 Task: Create new invoice with Date Opened :30-Apr-23, Select Customer: Einstein Bros Bagels, Terms: Payment Term 2. Make invoice entry for item-1 with Date: 30-Apr-23, Description: Watering Set 3-Piece Black & Blue_x000D_
, Action: Material, Income Account: Income:Sales, Quantity: 1, Unit Price: 10, Discount $: 0.55. Make entry for item-2 with Date: 30-Apr-23, Description: Haribo Watermelon_x000D_
, Action: Material, Income Account: Income:Sales, Quantity: 2, Unit Price: 14.5, Discount $: 1.55. Make entry for item-3 with Date: 30-Apr-23, Description: Sharpie Fine Tip Marker Assorted (1 ct)_x000D_
, Action: Material, Income Account: Income:Sales, Quantity: 1, Unit Price: 15.5, Discount $: 2.05. Write Notes: 'Looking forward to serving you again.'. Post Invoice with Post Date: 30-Apr-23, Post to Accounts: Assets:Accounts Receivable. Pay / Process Payment with Transaction Date: 15-May-23, Amount: 50.35, Transfer Account: Checking Account. Print Invoice, display notes by going to Option, then go to Display Tab and check 'Invoice Notes'.
Action: Mouse moved to (153, 31)
Screenshot: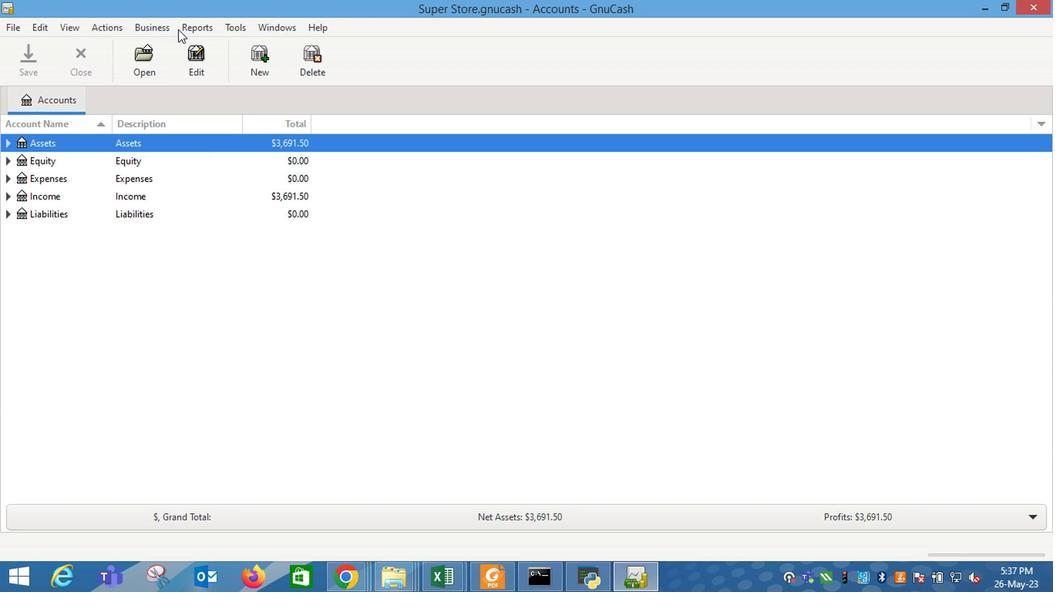 
Action: Mouse pressed left at (153, 31)
Screenshot: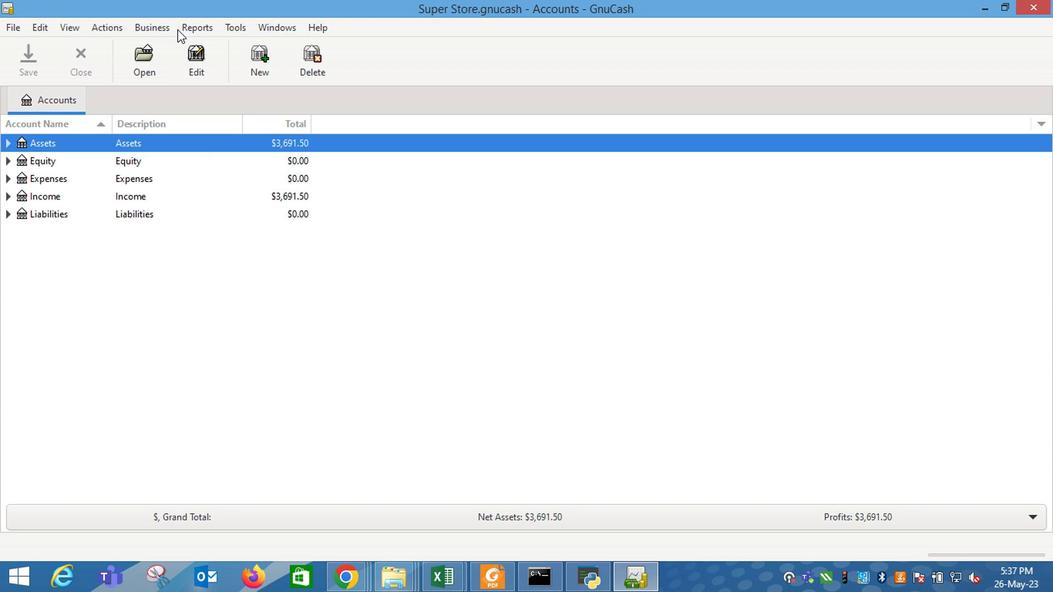 
Action: Mouse moved to (329, 109)
Screenshot: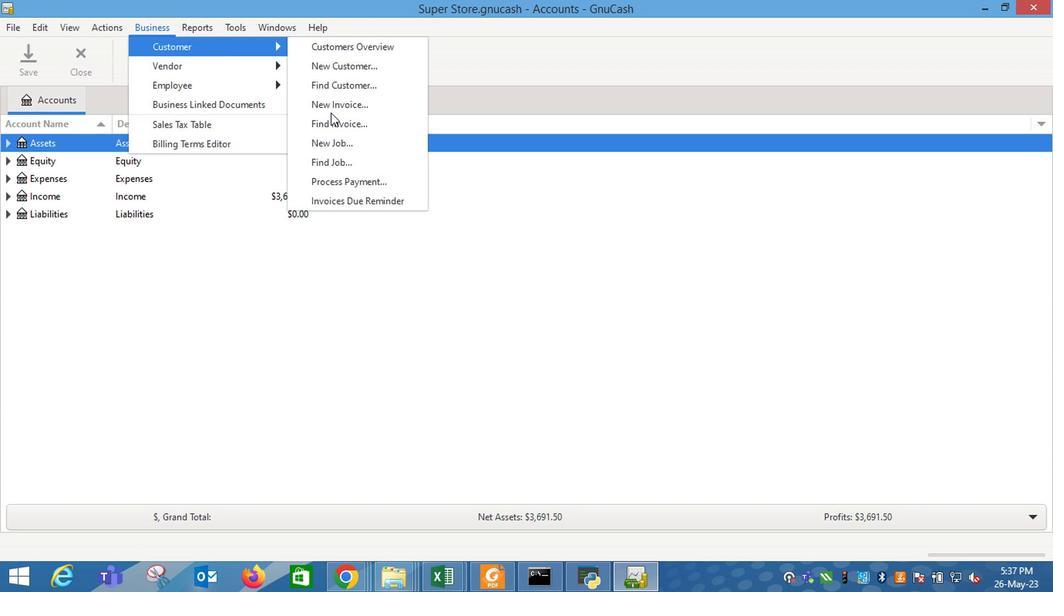 
Action: Mouse pressed left at (329, 109)
Screenshot: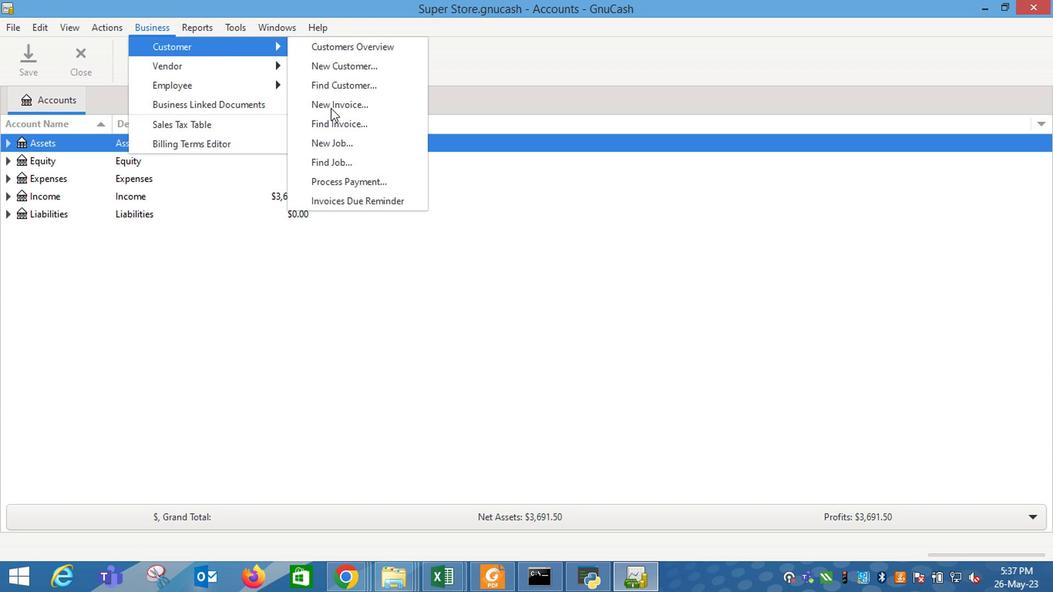 
Action: Mouse moved to (636, 240)
Screenshot: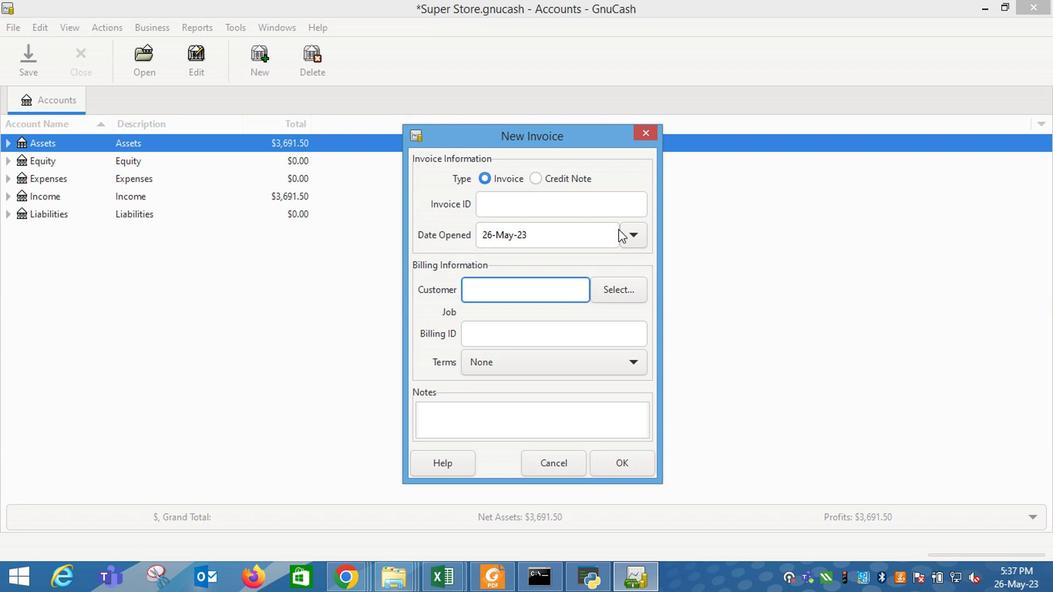 
Action: Mouse pressed left at (636, 240)
Screenshot: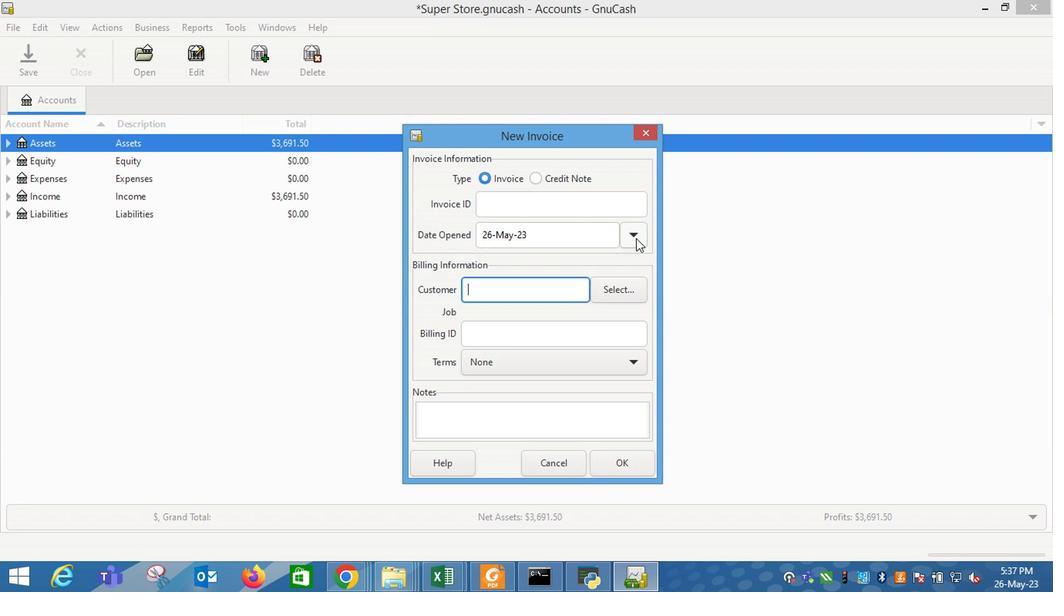 
Action: Mouse moved to (508, 257)
Screenshot: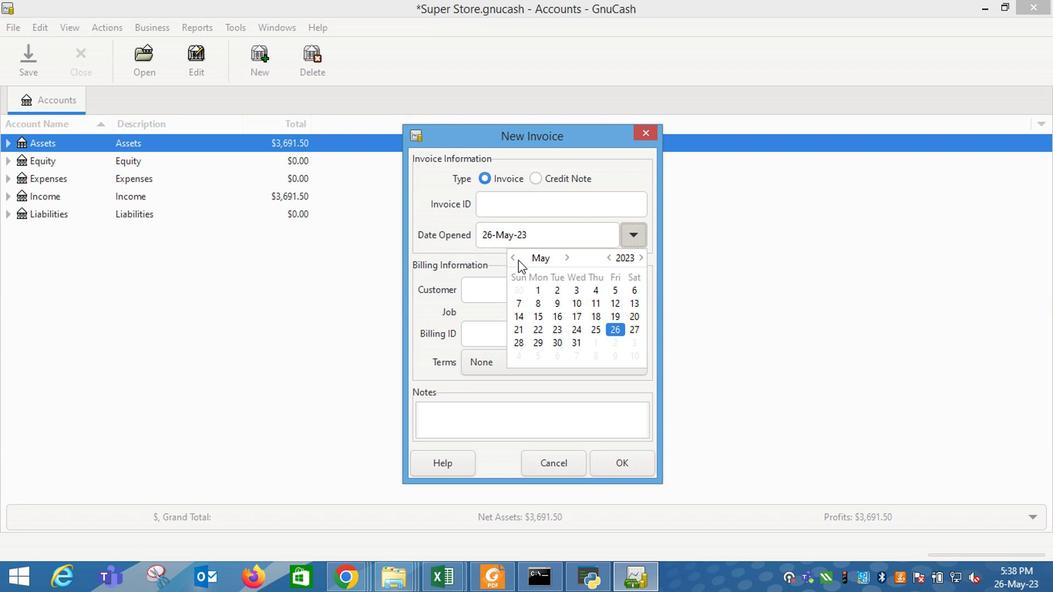 
Action: Mouse pressed left at (508, 257)
Screenshot: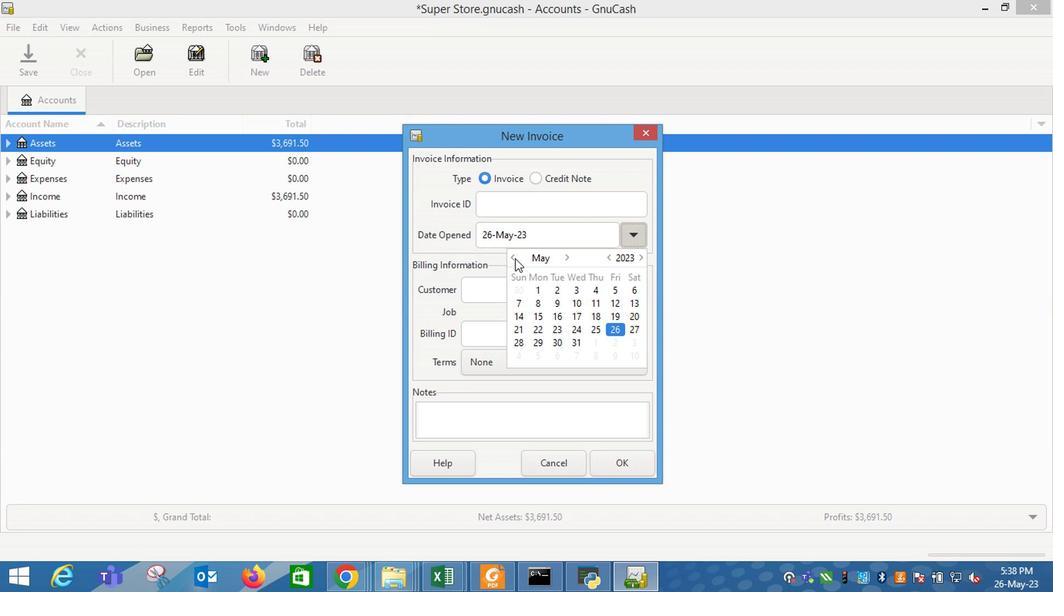 
Action: Mouse moved to (518, 361)
Screenshot: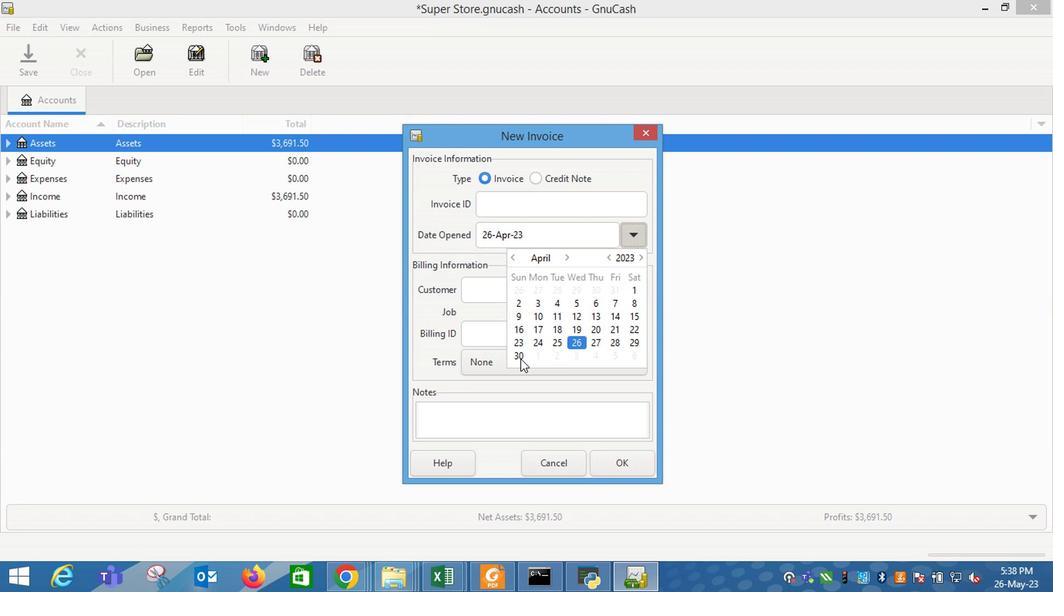 
Action: Mouse pressed left at (518, 361)
Screenshot: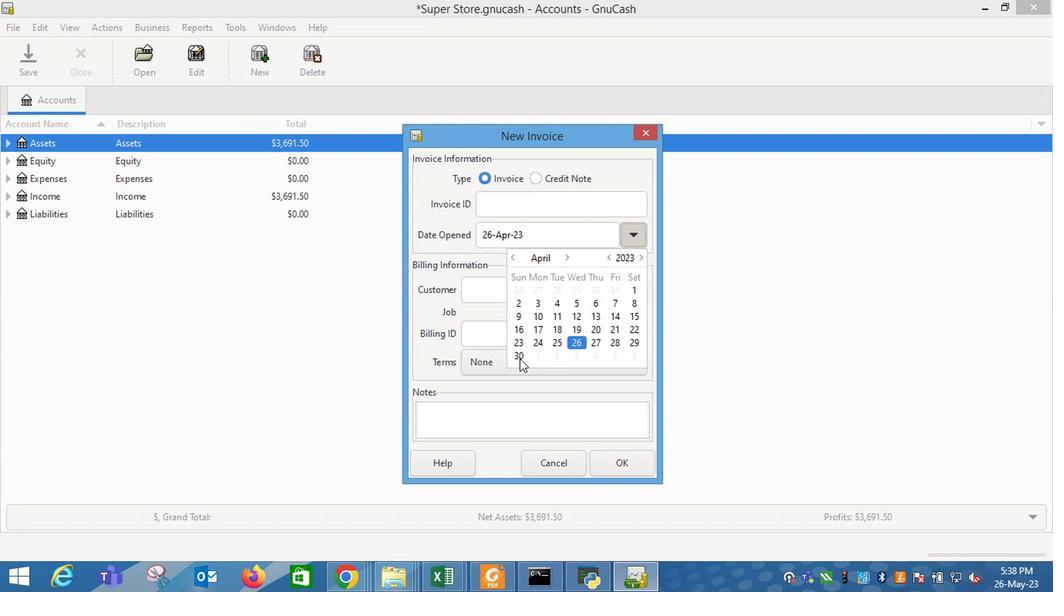 
Action: Mouse moved to (456, 283)
Screenshot: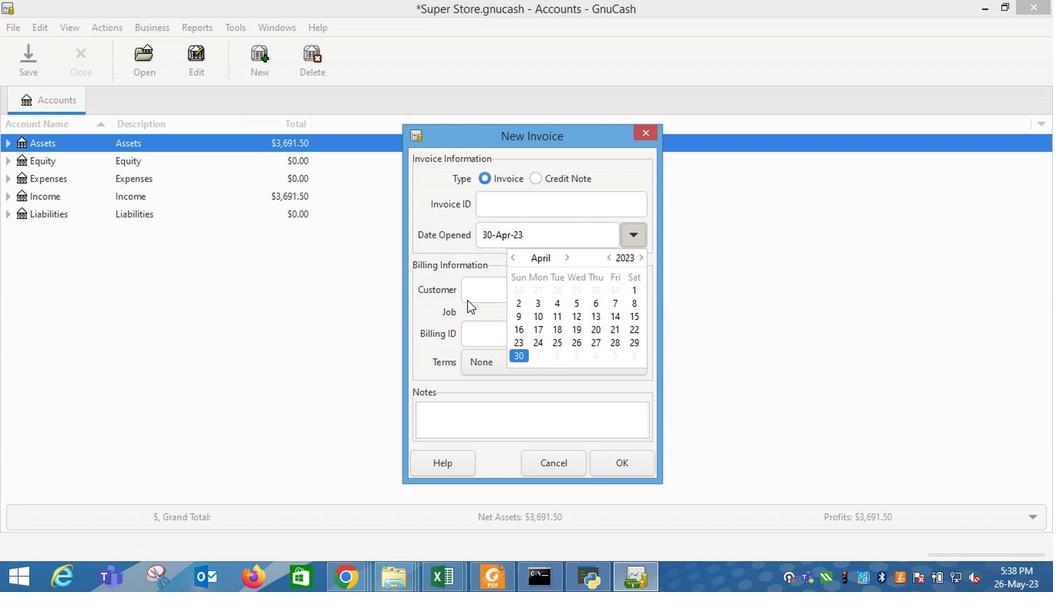
Action: Mouse pressed left at (456, 283)
Screenshot: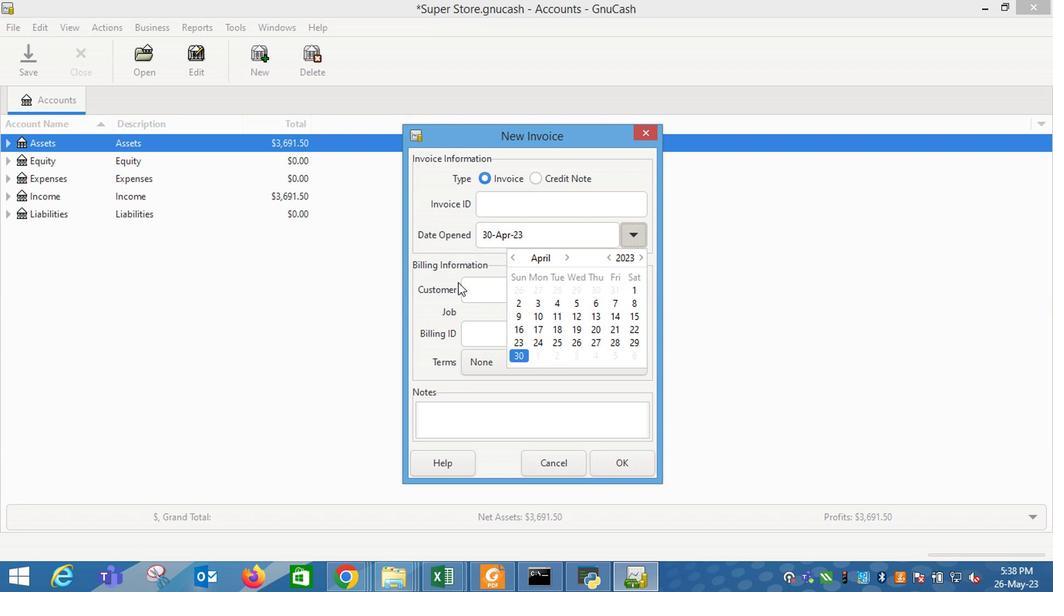 
Action: Mouse moved to (477, 289)
Screenshot: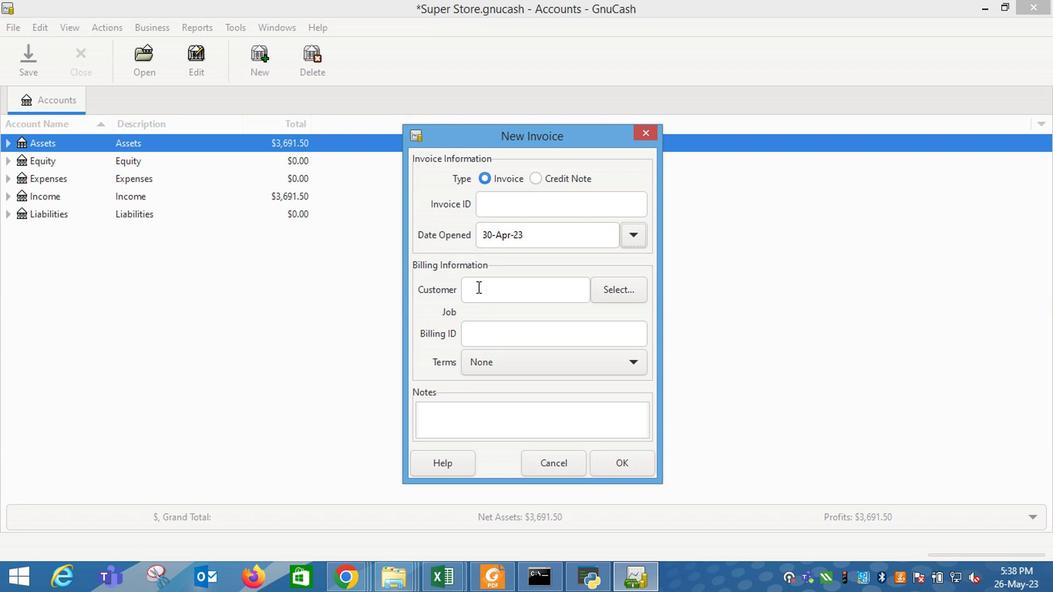 
Action: Mouse pressed left at (477, 289)
Screenshot: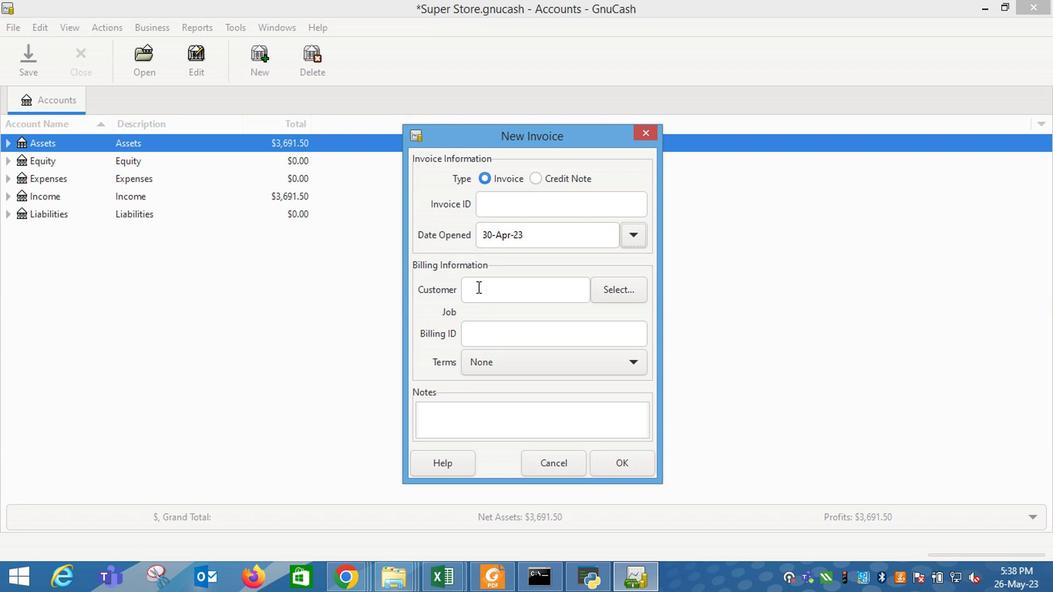 
Action: Mouse moved to (478, 289)
Screenshot: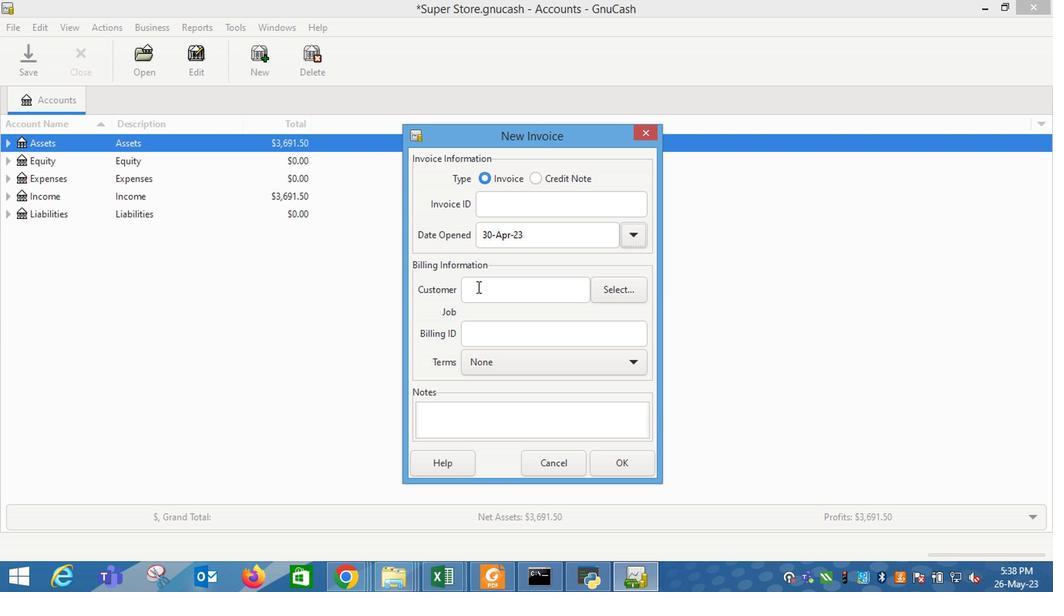 
Action: Key pressed <Key.shift_r>Eins
Screenshot: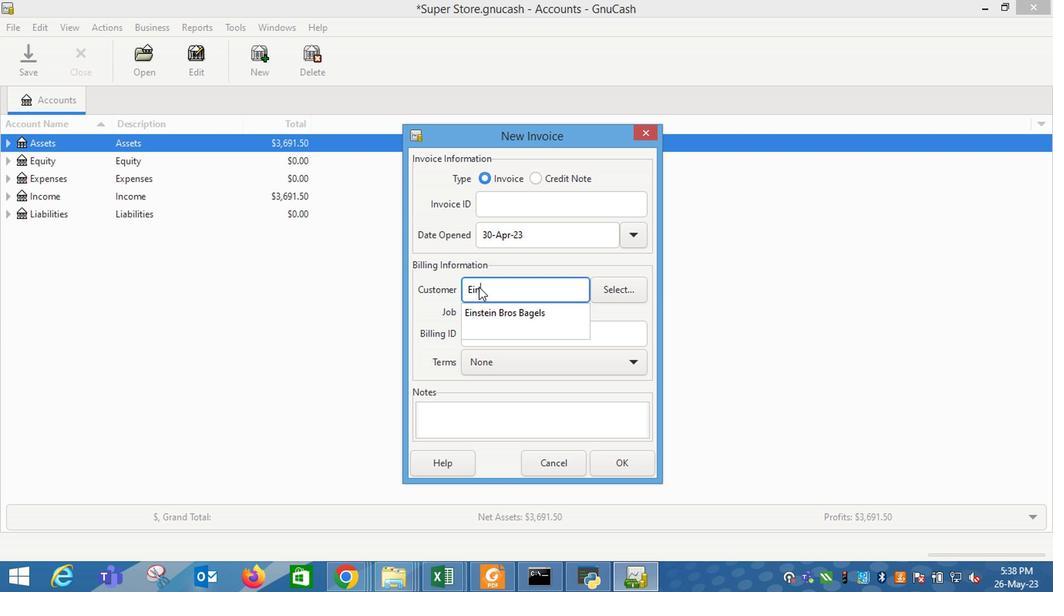 
Action: Mouse moved to (490, 308)
Screenshot: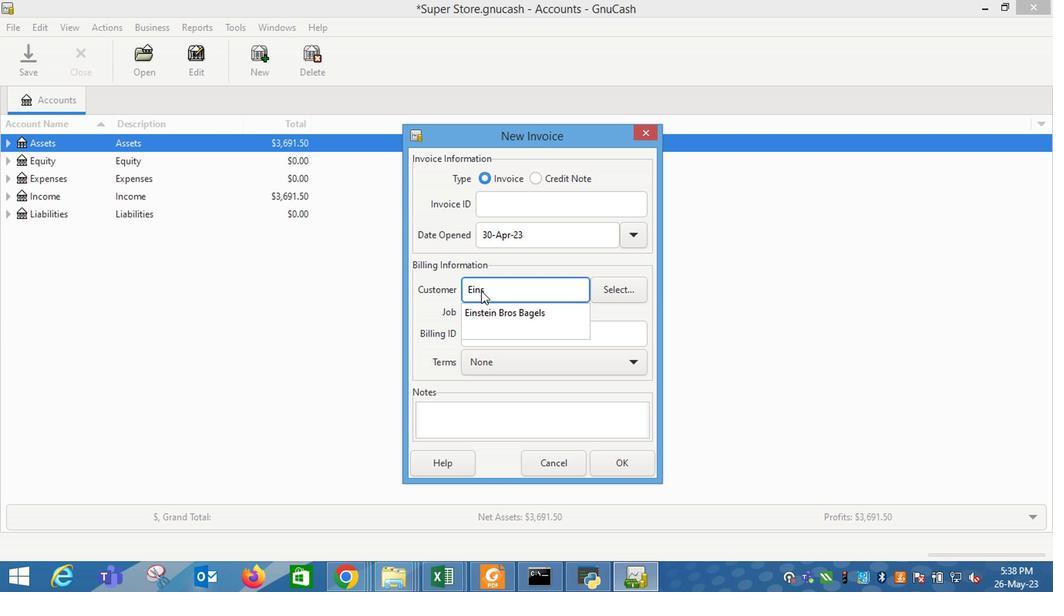 
Action: Mouse pressed left at (490, 308)
Screenshot: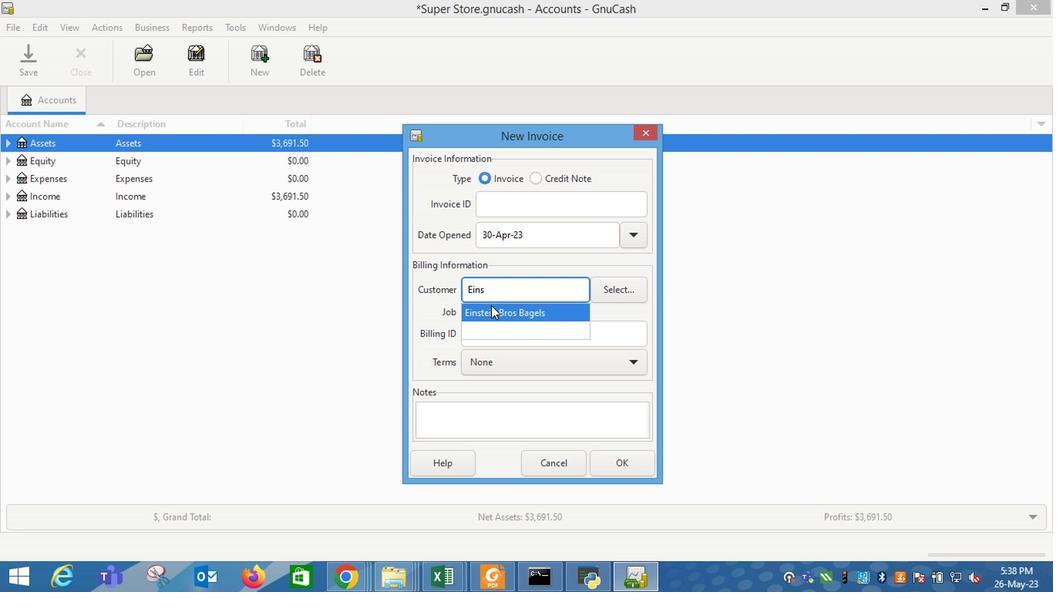 
Action: Mouse moved to (500, 374)
Screenshot: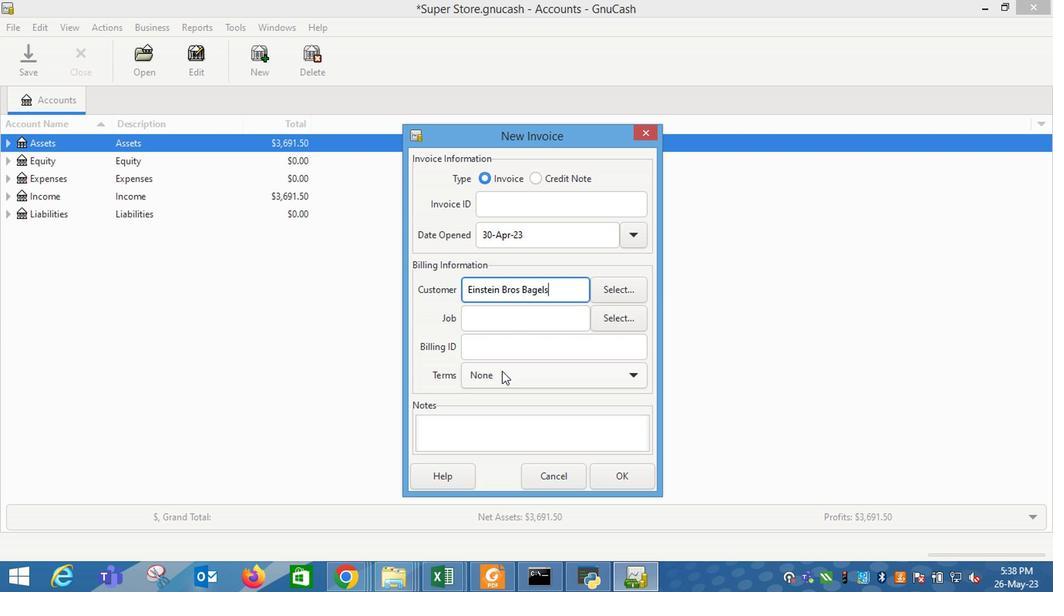 
Action: Mouse pressed left at (500, 374)
Screenshot: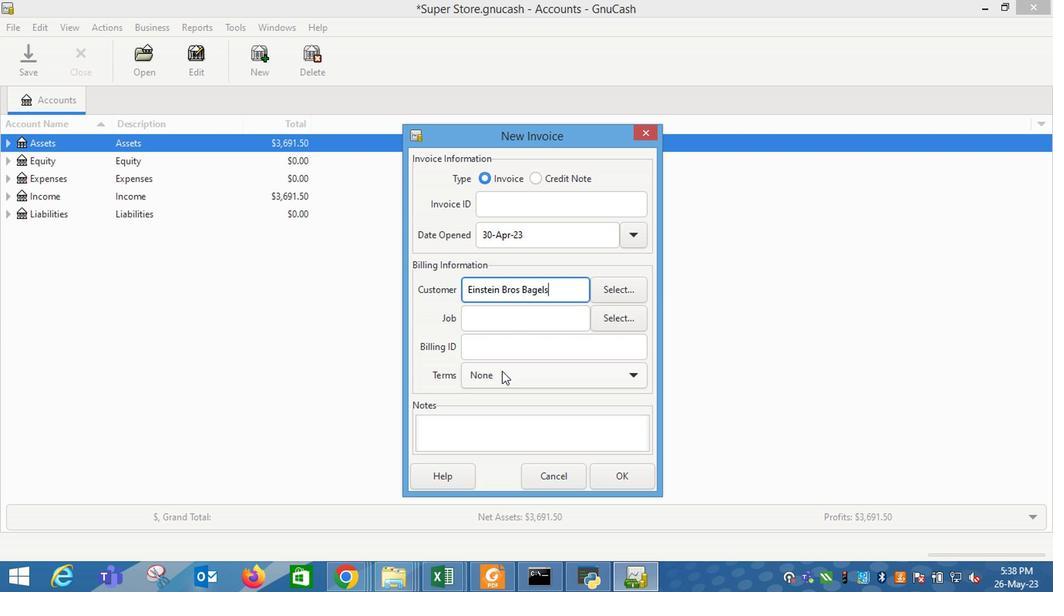 
Action: Mouse moved to (500, 424)
Screenshot: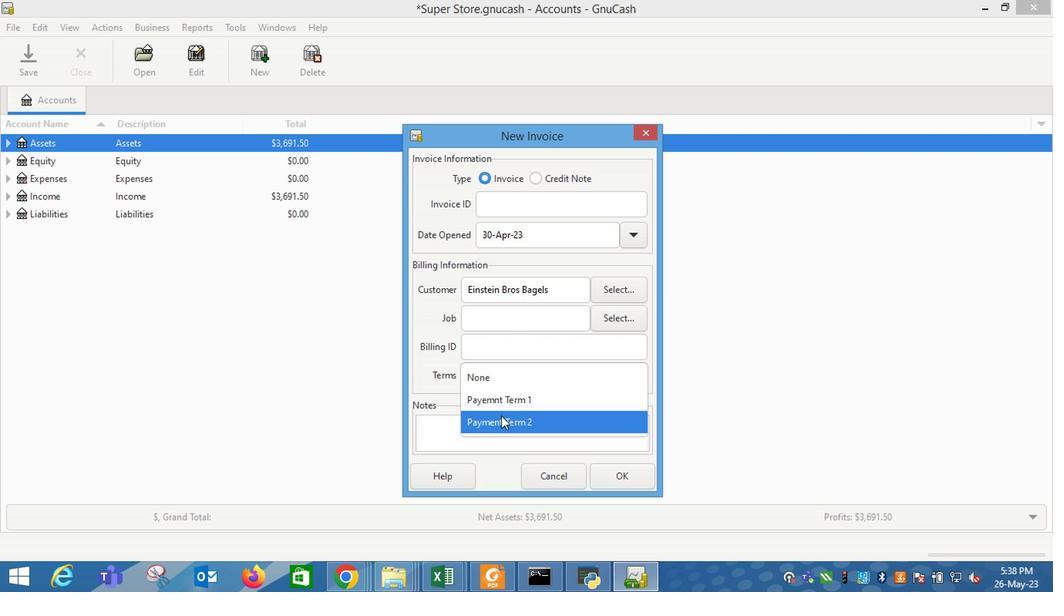
Action: Mouse pressed left at (500, 424)
Screenshot: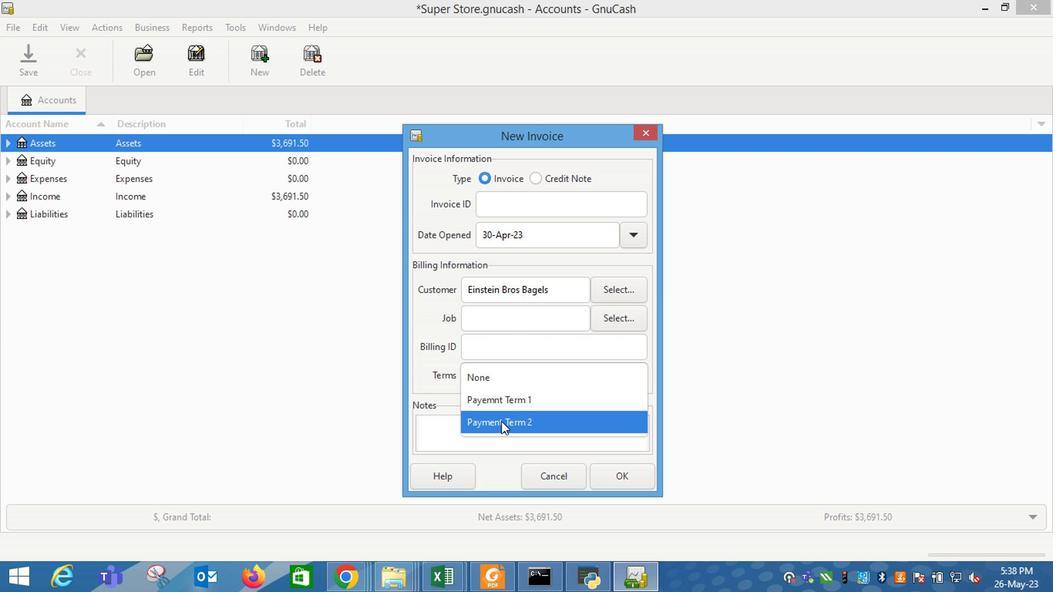 
Action: Mouse moved to (597, 472)
Screenshot: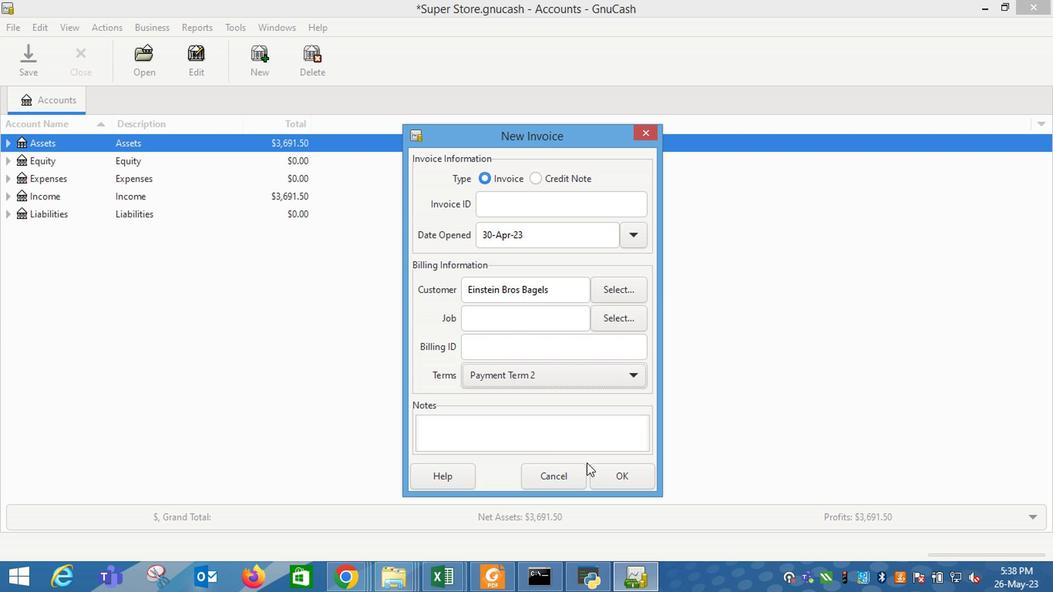 
Action: Mouse pressed left at (597, 472)
Screenshot: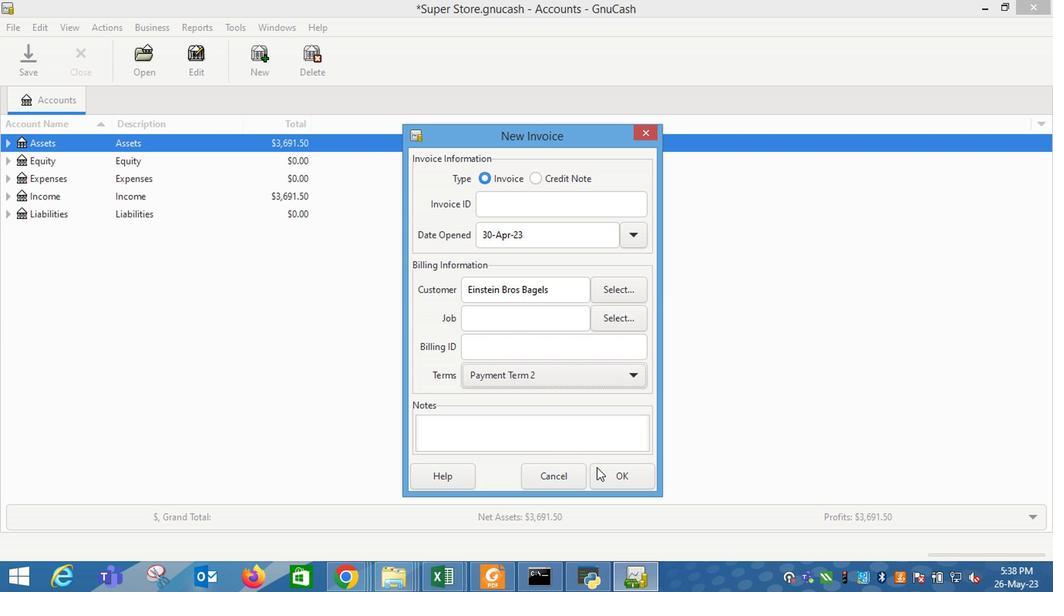 
Action: Mouse moved to (65, 305)
Screenshot: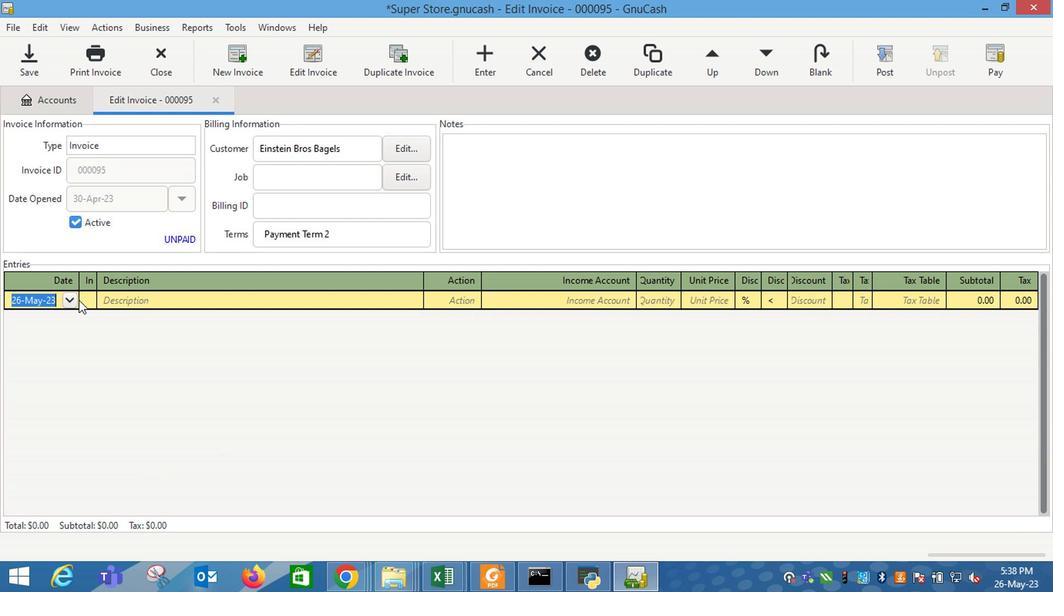 
Action: Mouse pressed left at (65, 305)
Screenshot: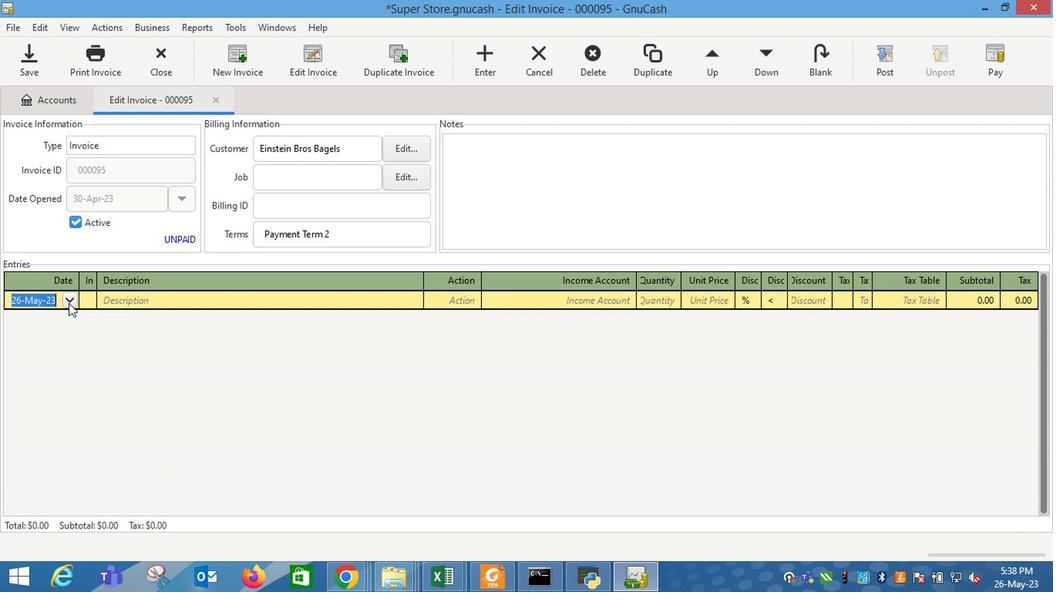 
Action: Mouse moved to (4, 321)
Screenshot: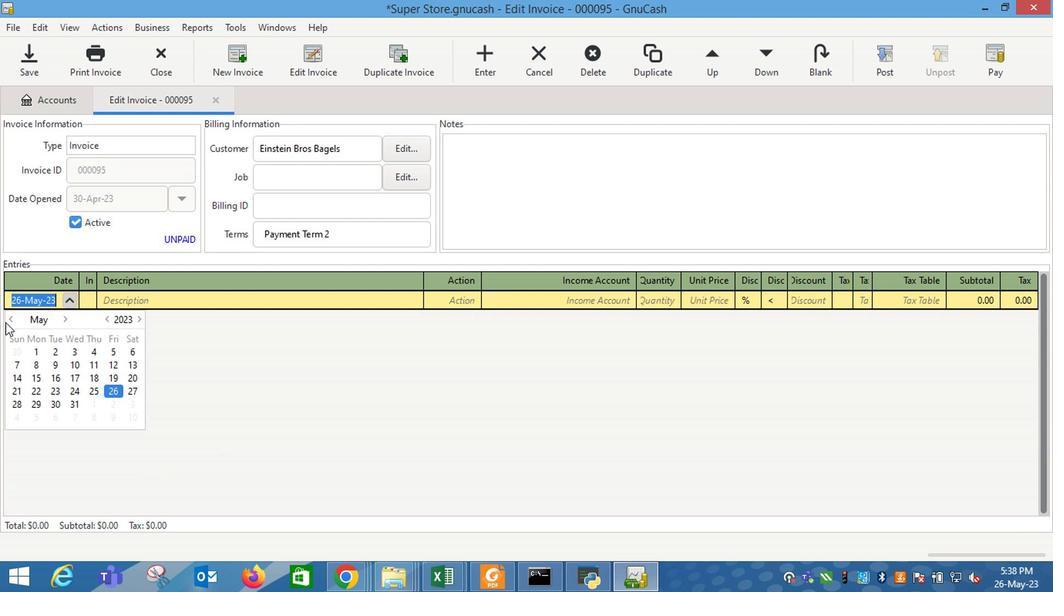 
Action: Mouse pressed left at (4, 321)
Screenshot: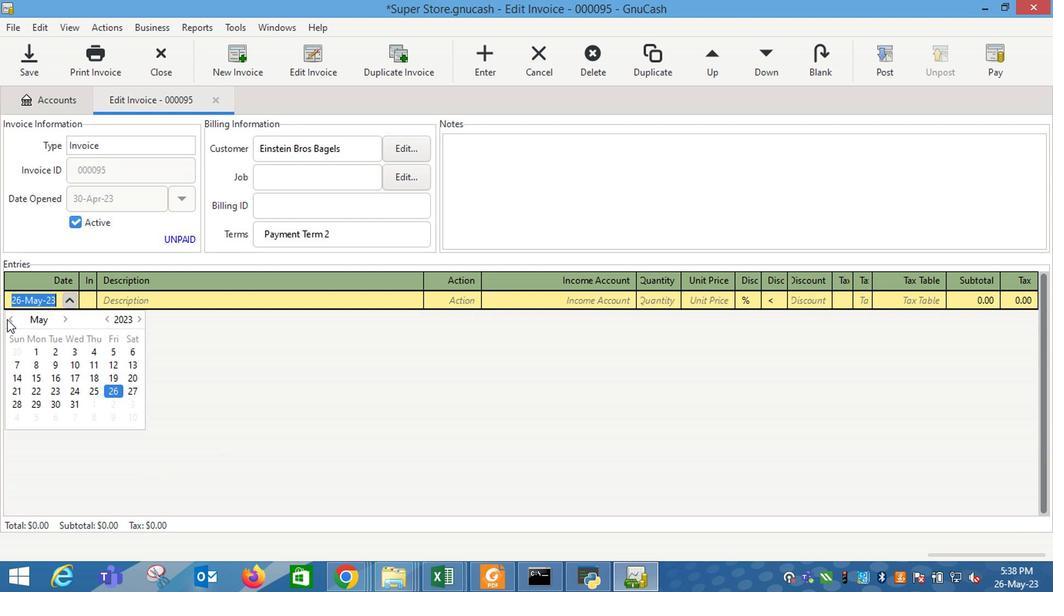 
Action: Mouse moved to (16, 419)
Screenshot: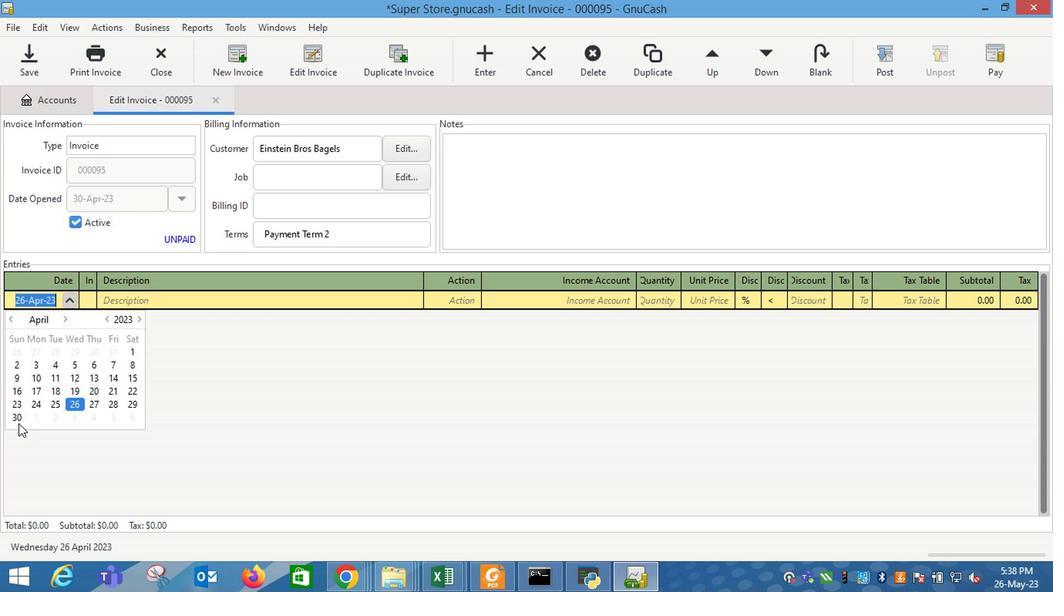 
Action: Mouse pressed left at (16, 419)
Screenshot: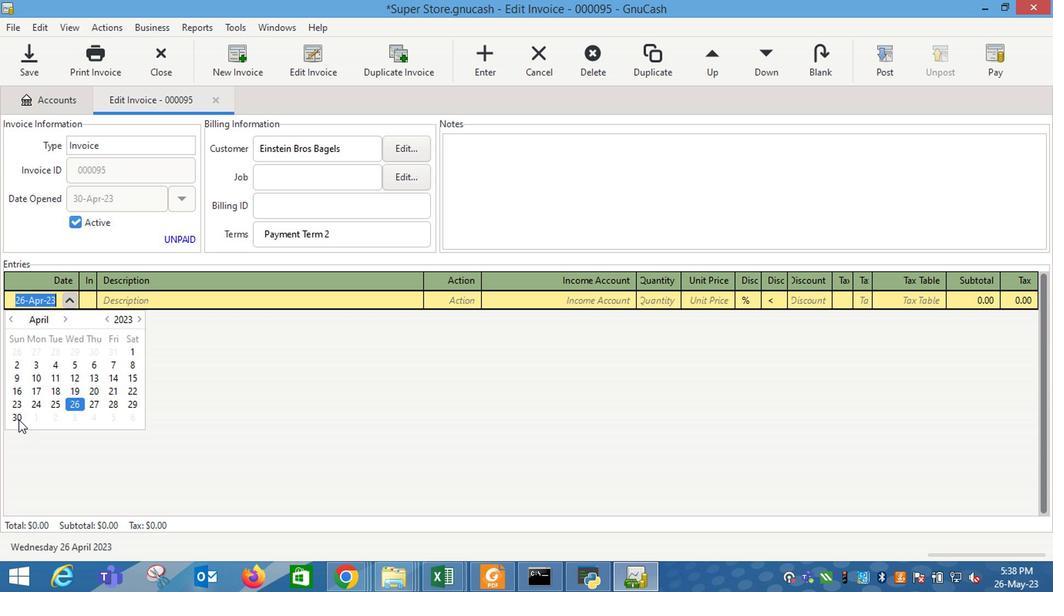 
Action: Mouse moved to (18, 418)
Screenshot: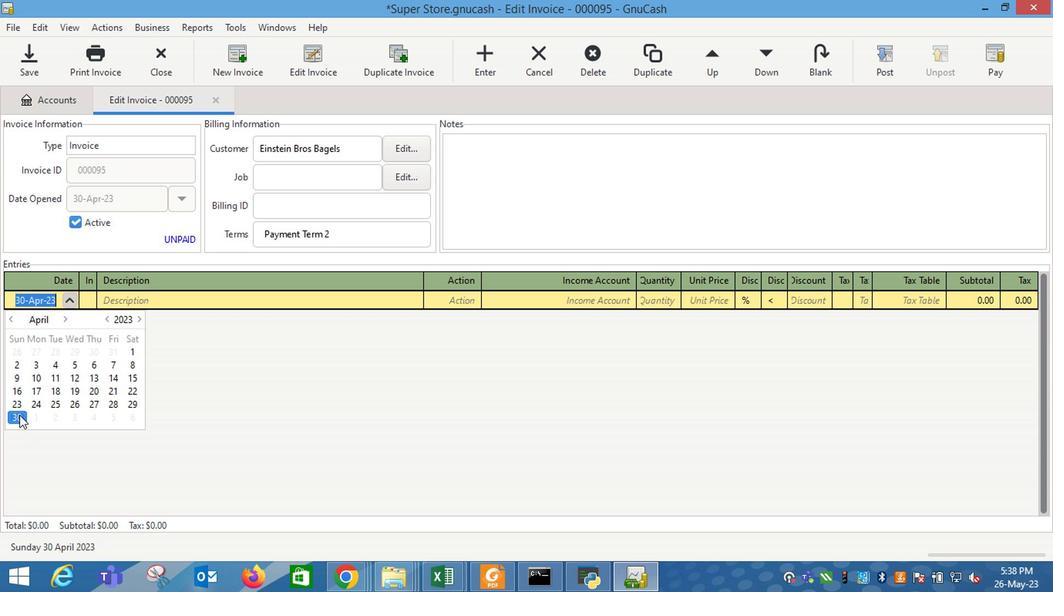 
Action: Key pressed <Key.tab>
Screenshot: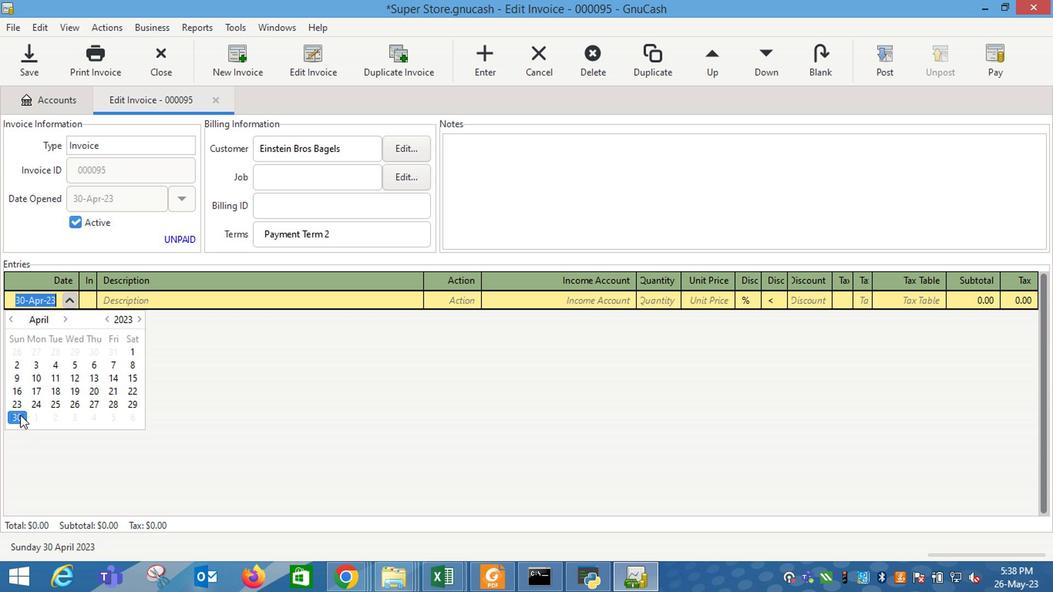 
Action: Mouse moved to (48, 405)
Screenshot: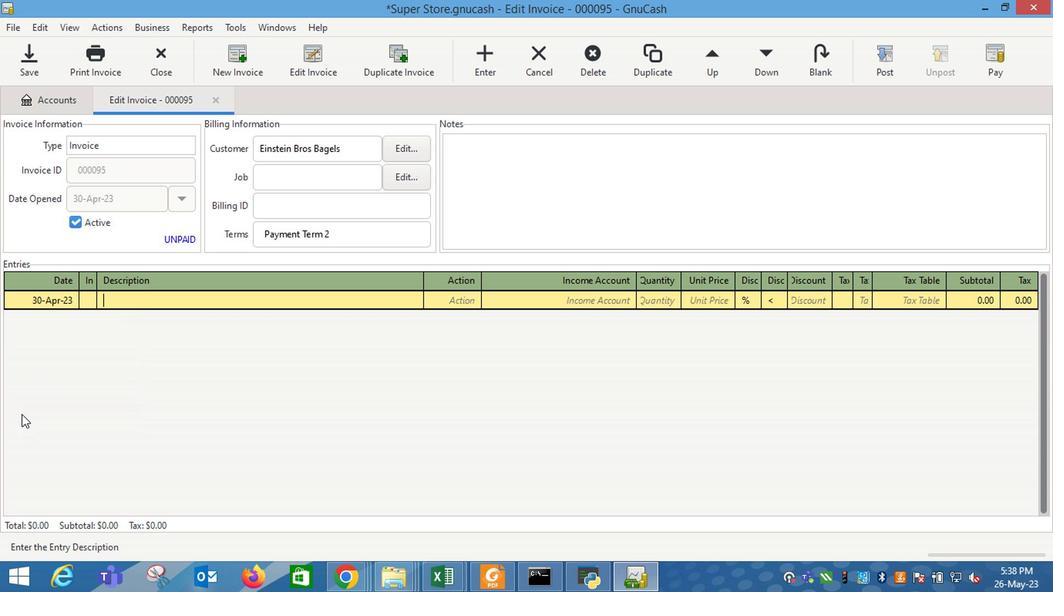 
Action: Key pressed <Key.shift_r>Watering<Key.space><Key.shift_r>Ser<Key.backspace>t<Key.space>3-<Key.shift_r>Piece<Key.space><Key.shift_r><Key.shift_r>Black<Key.space><Key.shift_r><Key.shift_r><Key.shift_r><Key.shift_r>&<Key.space><Key.shift_r><Key.shift_r><Key.shift_r>Blue<Key.tab>m<Key.tab>i<Key.down><Key.down><Key.down><Key.tab>1<Key.tab>10<Key.tab>0.55
Screenshot: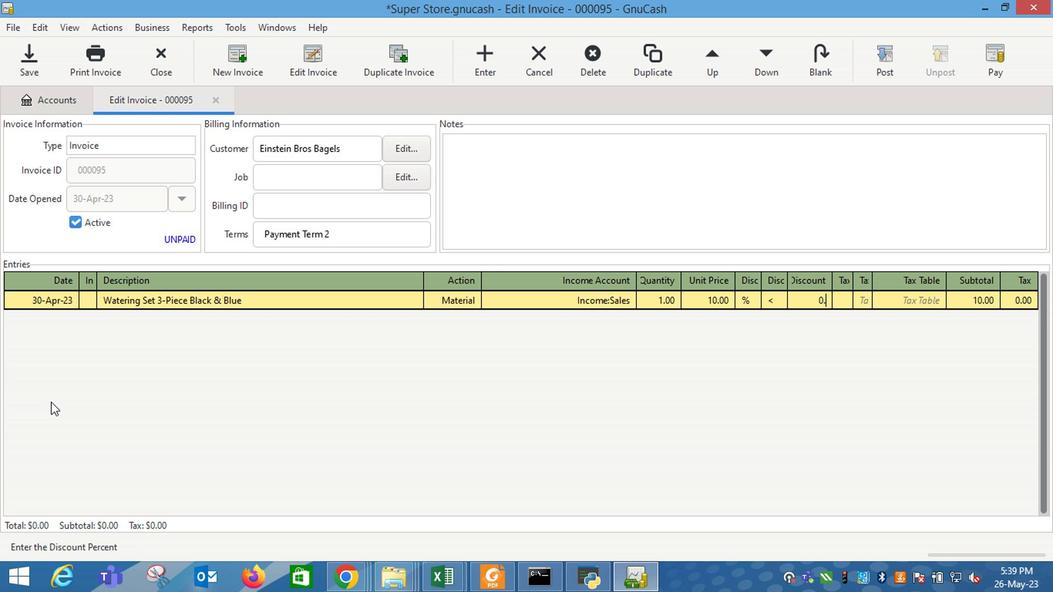 
Action: Mouse moved to (752, 297)
Screenshot: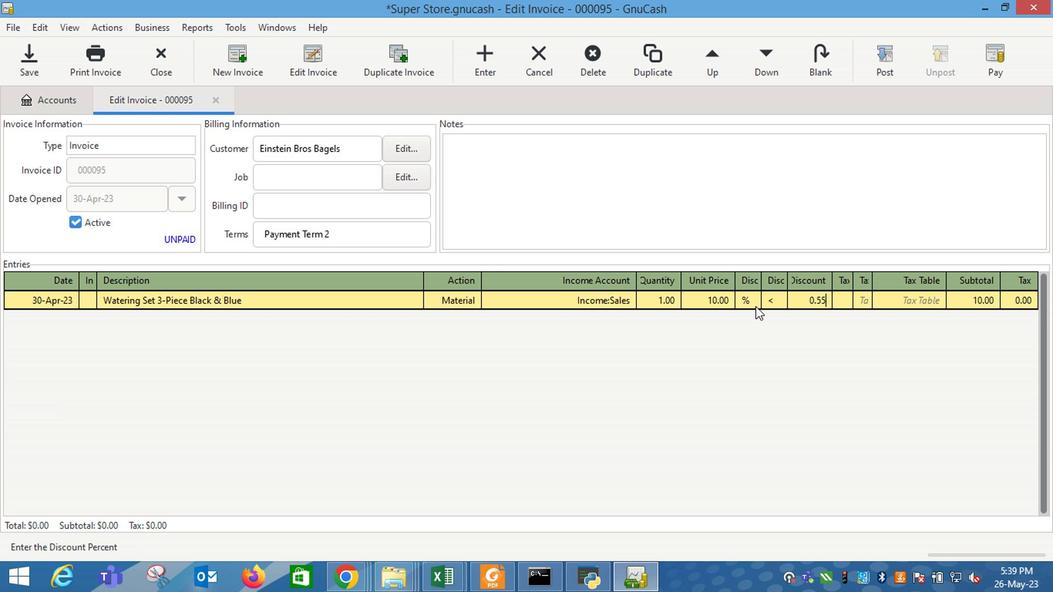 
Action: Mouse pressed left at (752, 297)
Screenshot: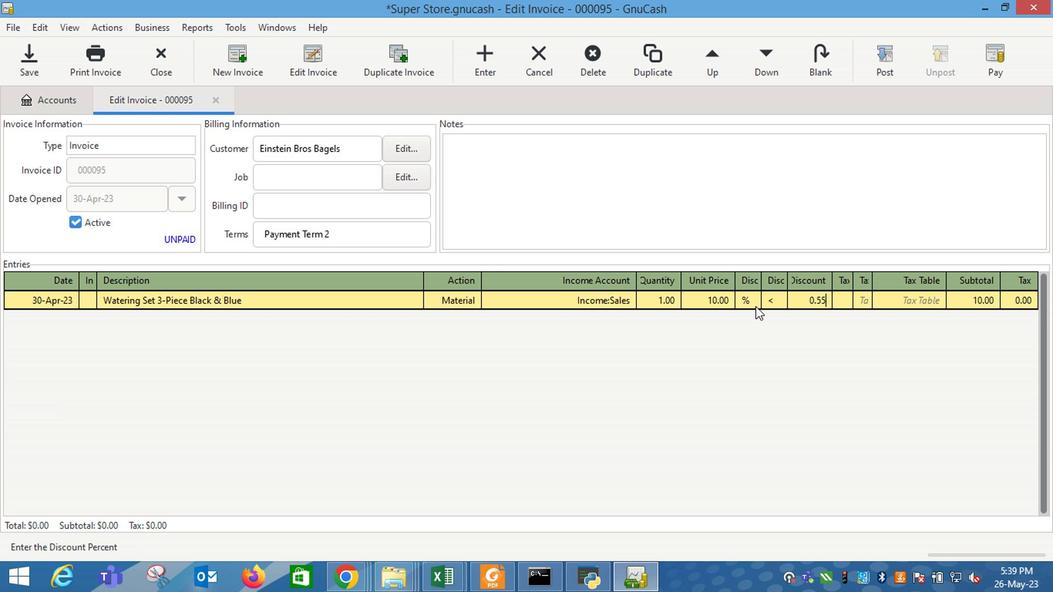 
Action: Mouse moved to (768, 301)
Screenshot: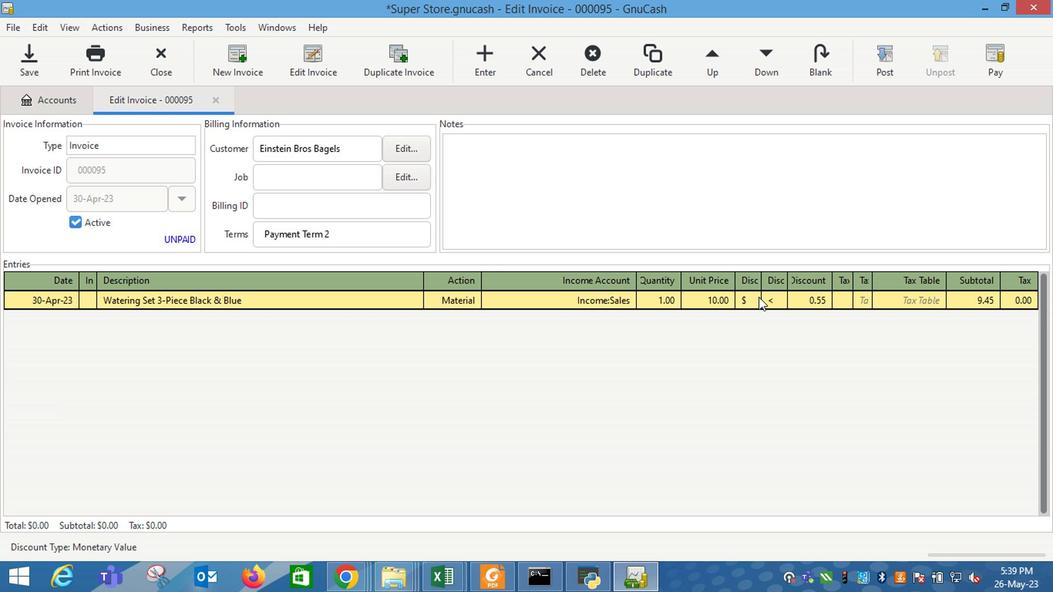 
Action: Mouse pressed left at (768, 301)
Screenshot: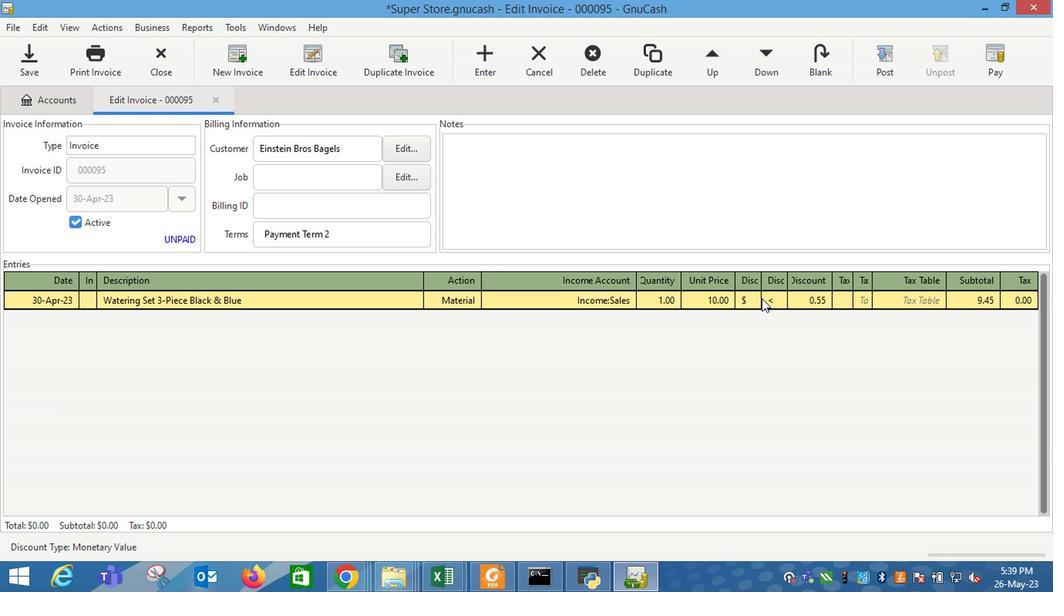 
Action: Mouse moved to (831, 302)
Screenshot: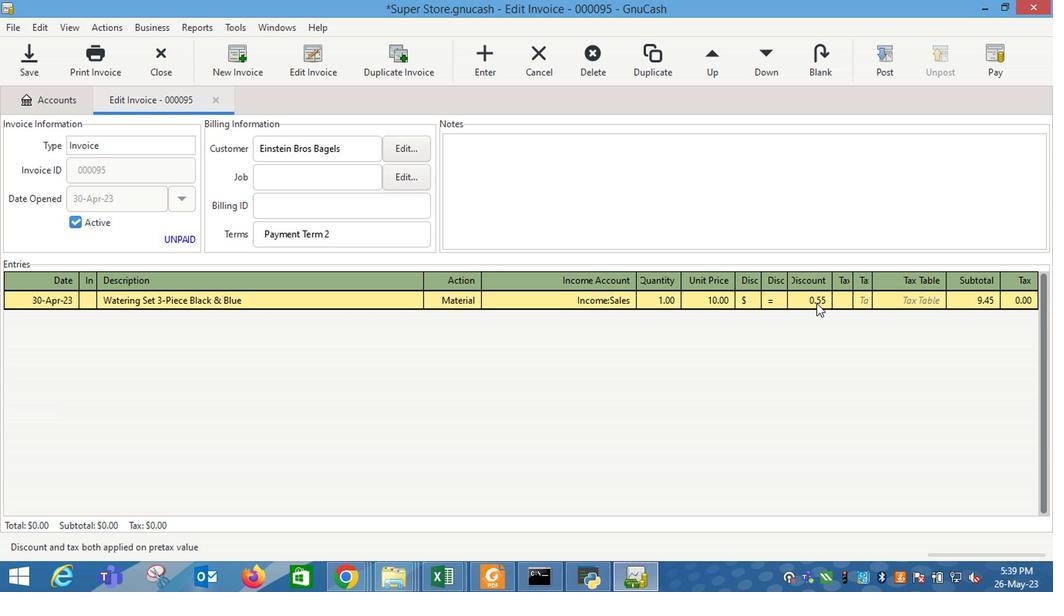 
Action: Mouse pressed left at (831, 302)
Screenshot: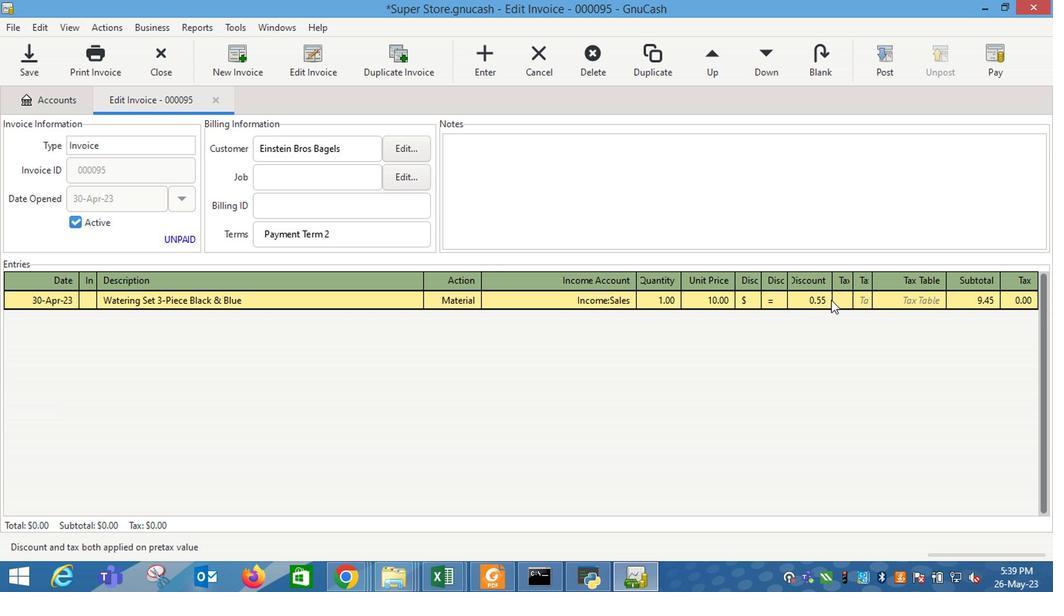 
Action: Mouse moved to (841, 340)
Screenshot: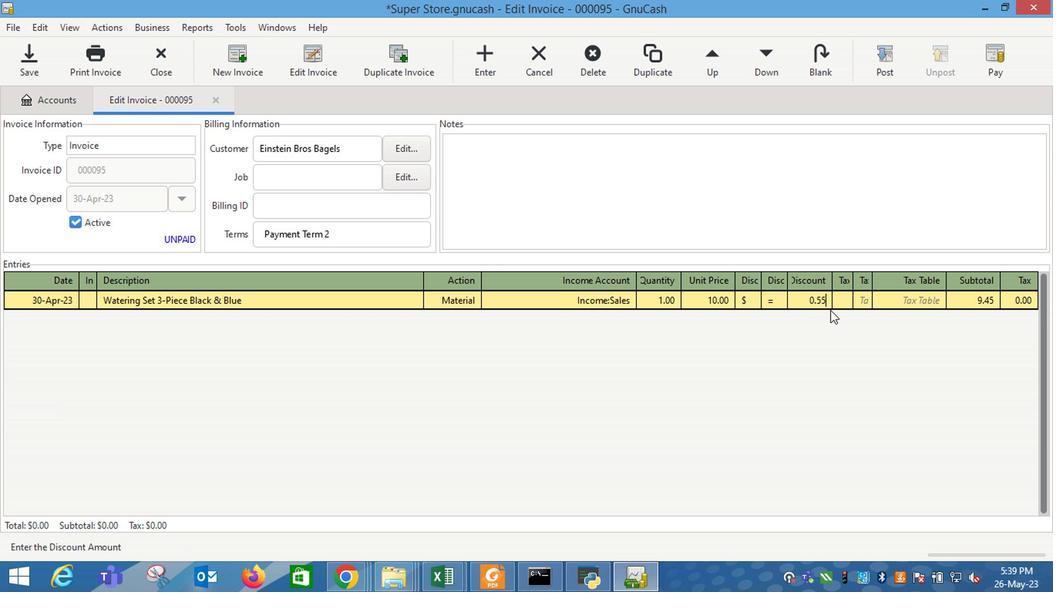 
Action: Key pressed <Key.enter><Key.tab><Key.shift_r>Haribo<Key.space><Key.shift_r>Watermelon<Key.tab>m<Key.tab>i<Key.down><Key.down><Key.down><Key.tab>2<Key.tab>14.5<Key.tab>
Screenshot: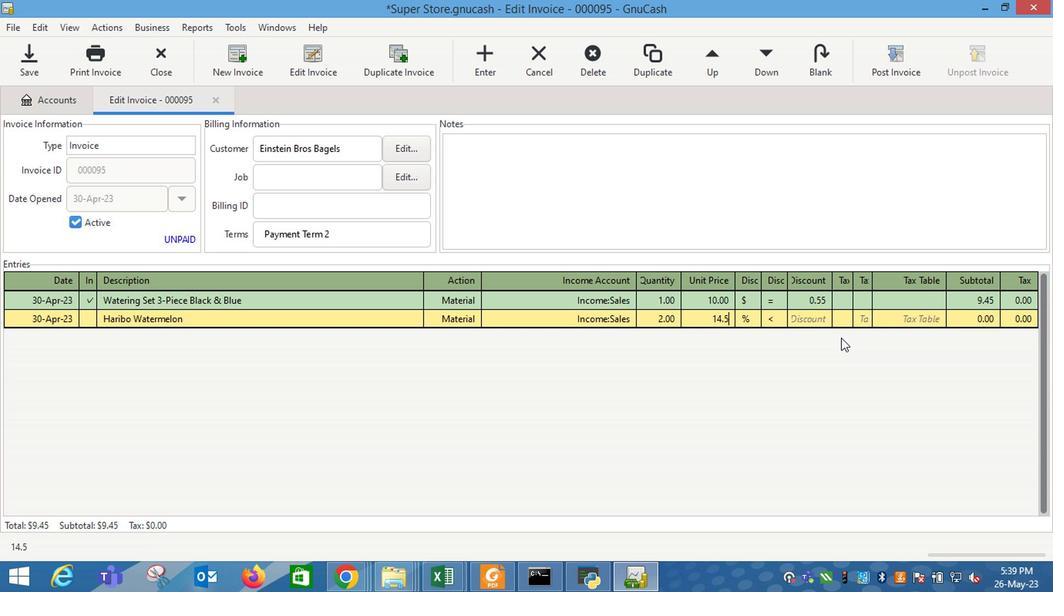 
Action: Mouse moved to (755, 329)
Screenshot: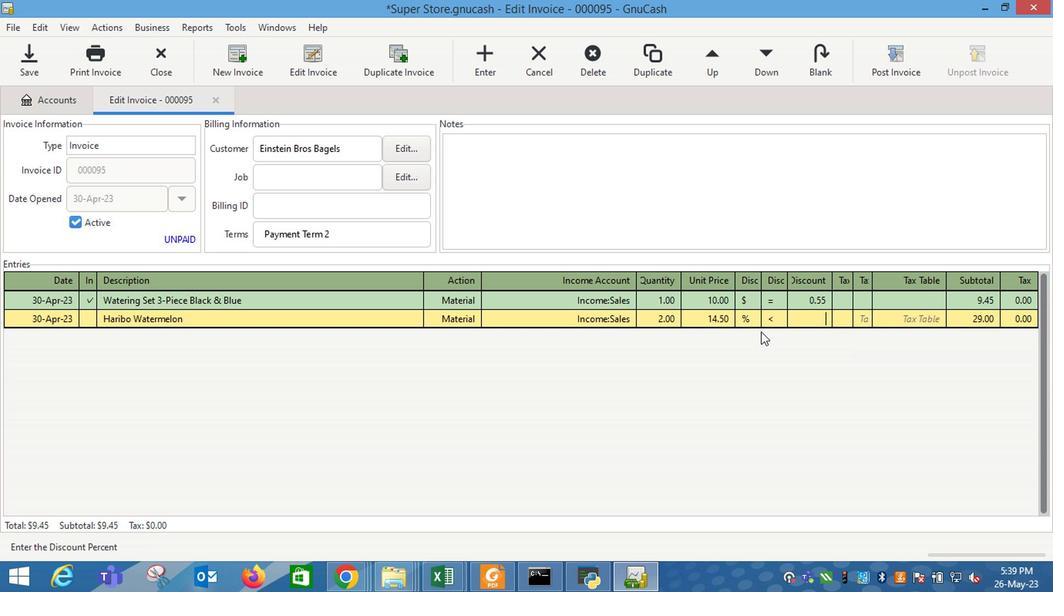 
Action: Mouse pressed left at (755, 329)
Screenshot: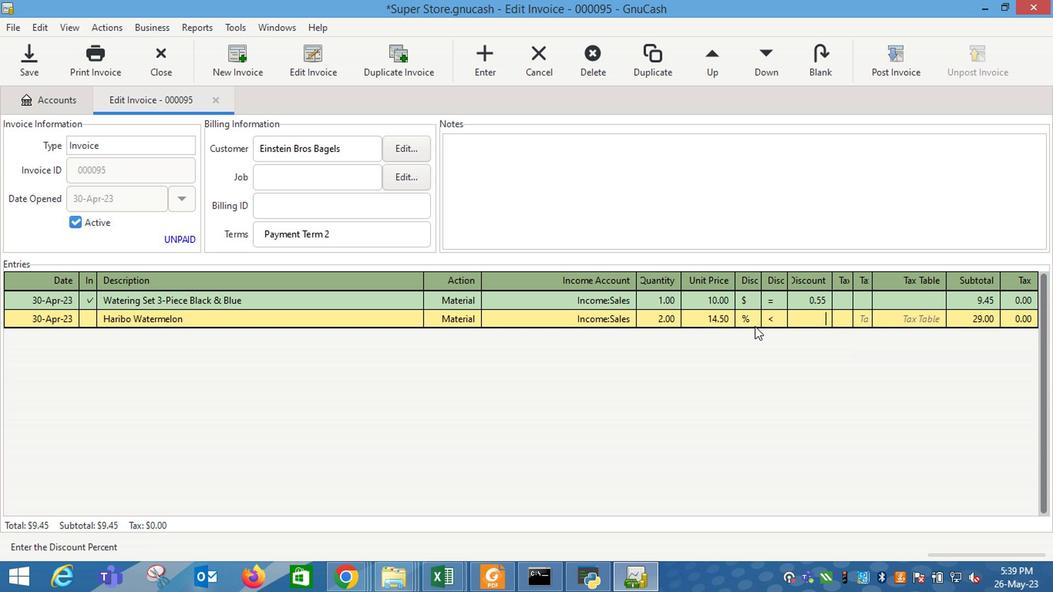 
Action: Mouse moved to (778, 315)
Screenshot: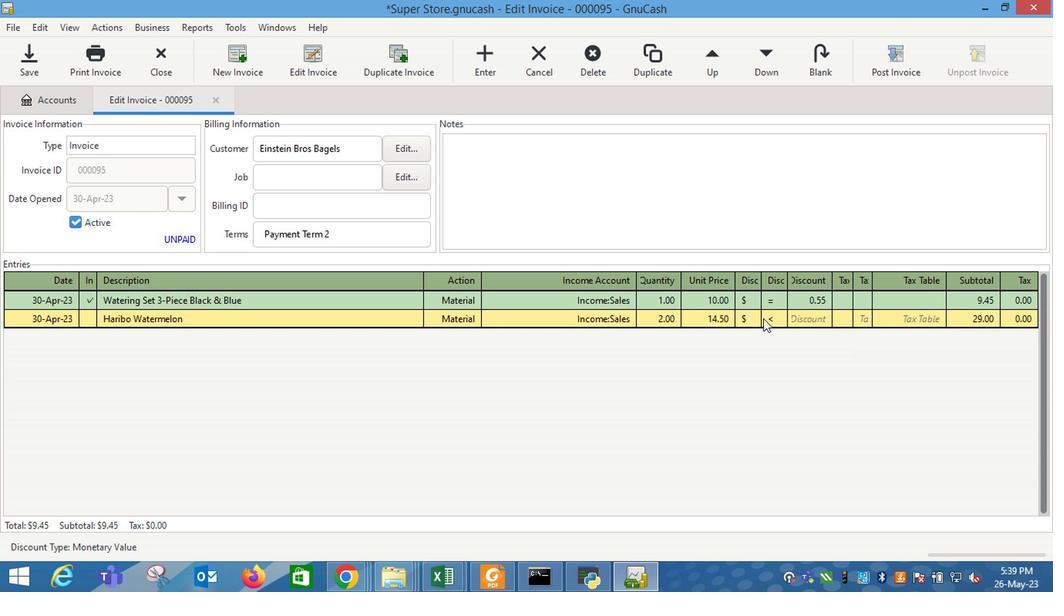 
Action: Mouse pressed left at (778, 315)
Screenshot: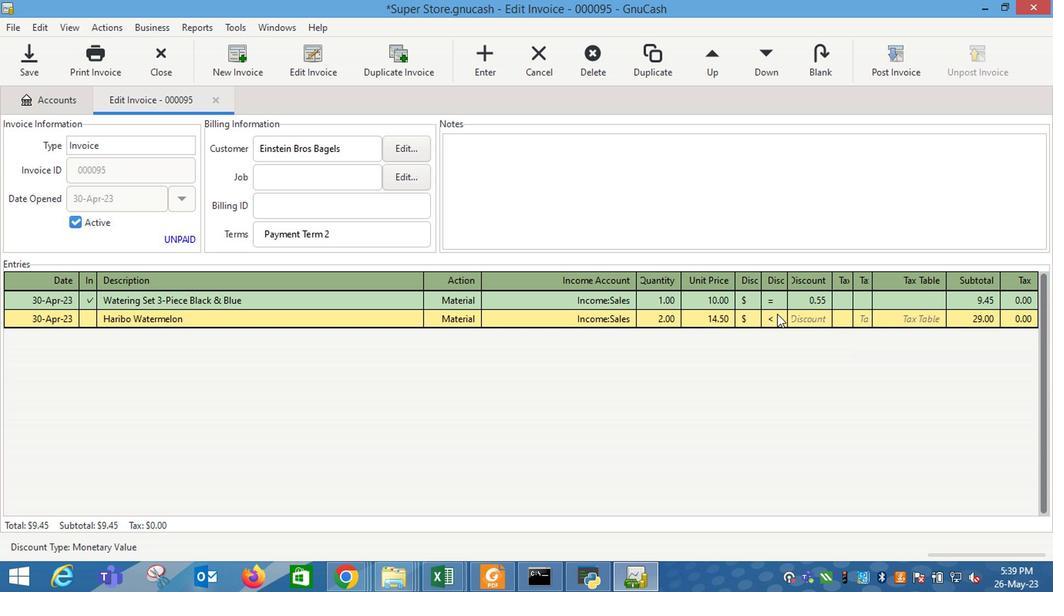 
Action: Mouse moved to (821, 323)
Screenshot: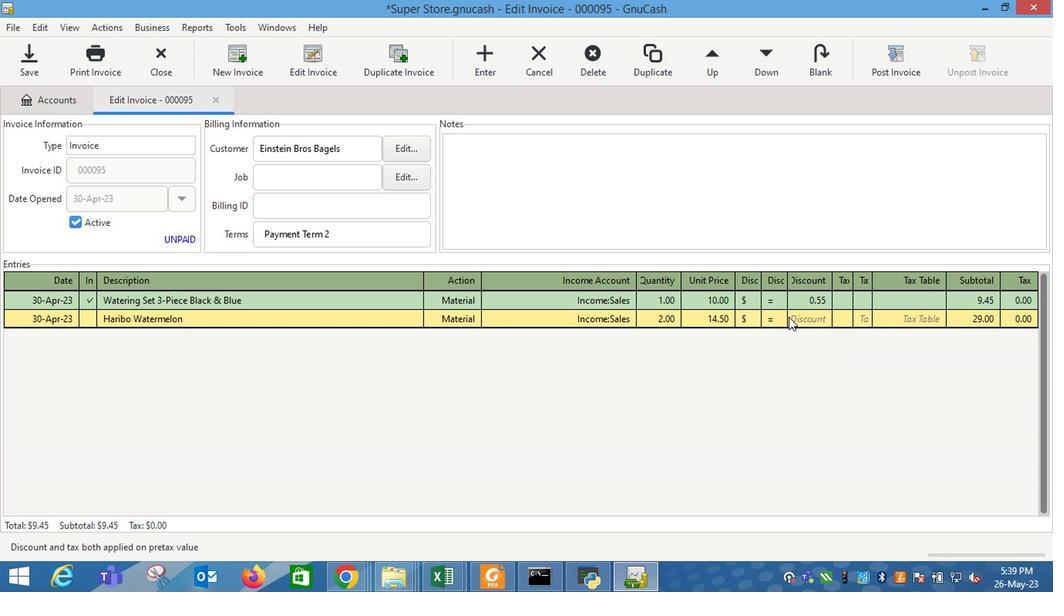 
Action: Mouse pressed left at (821, 323)
Screenshot: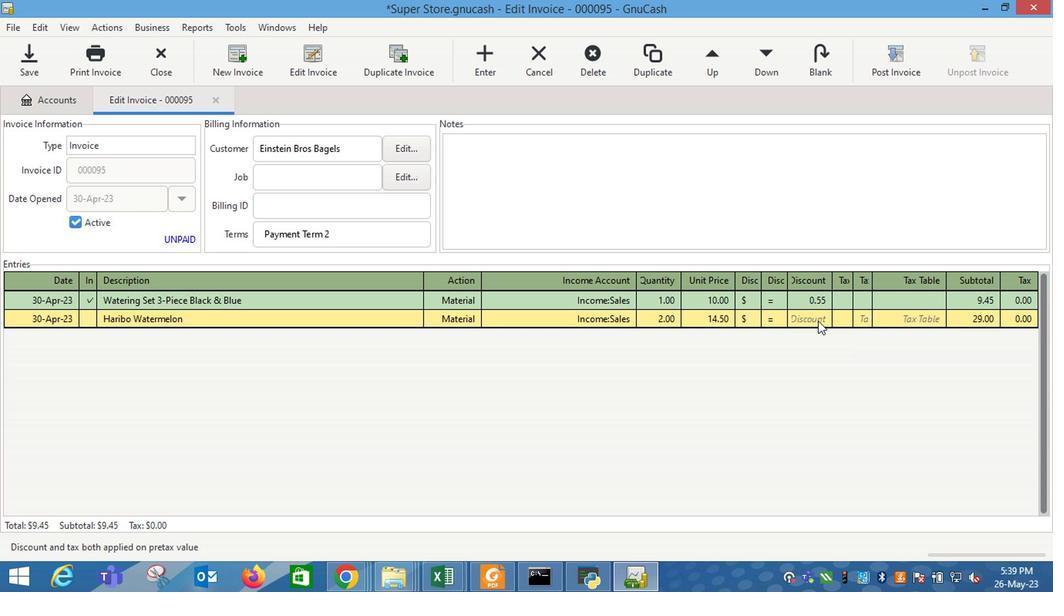 
Action: Mouse moved to (821, 323)
Screenshot: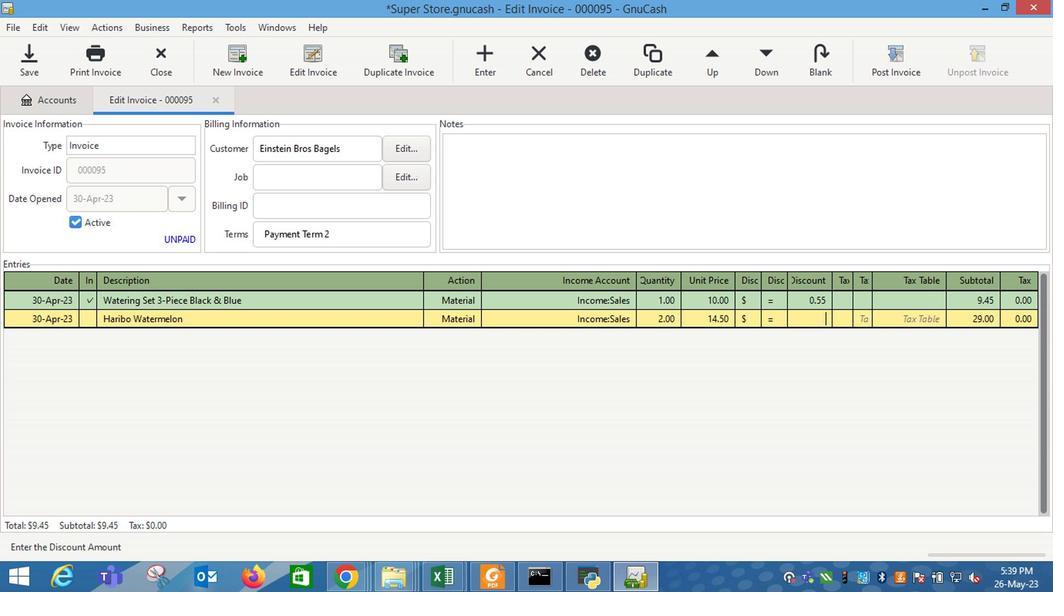 
Action: Key pressed 1.55<Key.enter><Key.tab><Key.shift_r>Sharpie<Key.space><Key.shift_r>Fine<Key.space><Key.shift_r>Tip<Key.space><Key.shift_r>Market<Key.space><Key.shift_r>Assorted<Key.space><Key.shift_r>(1<Key.space>ct<Key.shift_r>)<Key.tab>m<Key.tab>i<Key.down><Key.down><Key.down><Key.tab>1<Key.tab>15.5<Key.tab>
Screenshot: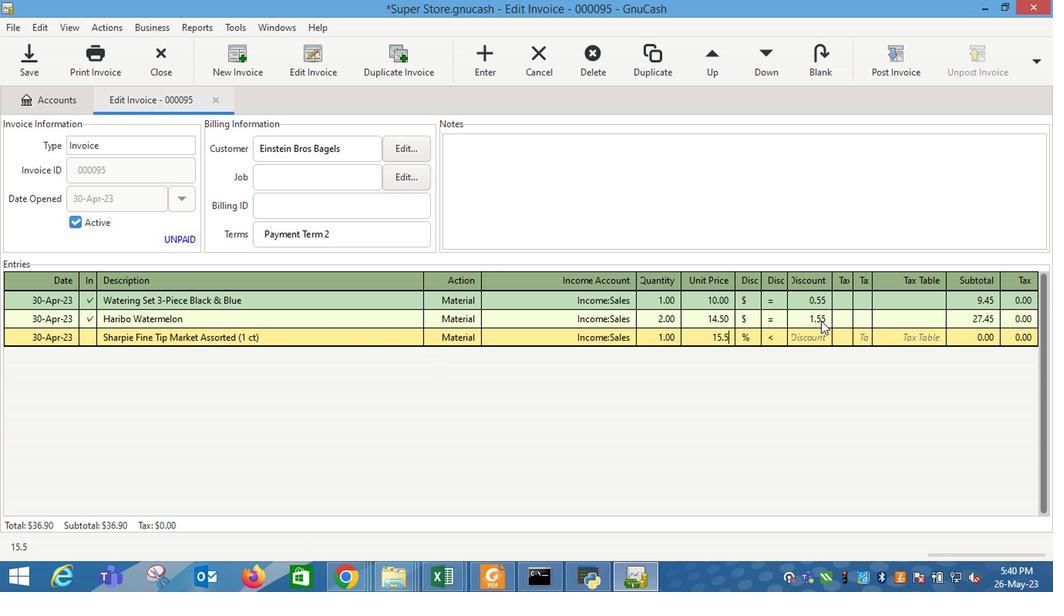 
Action: Mouse moved to (751, 340)
Screenshot: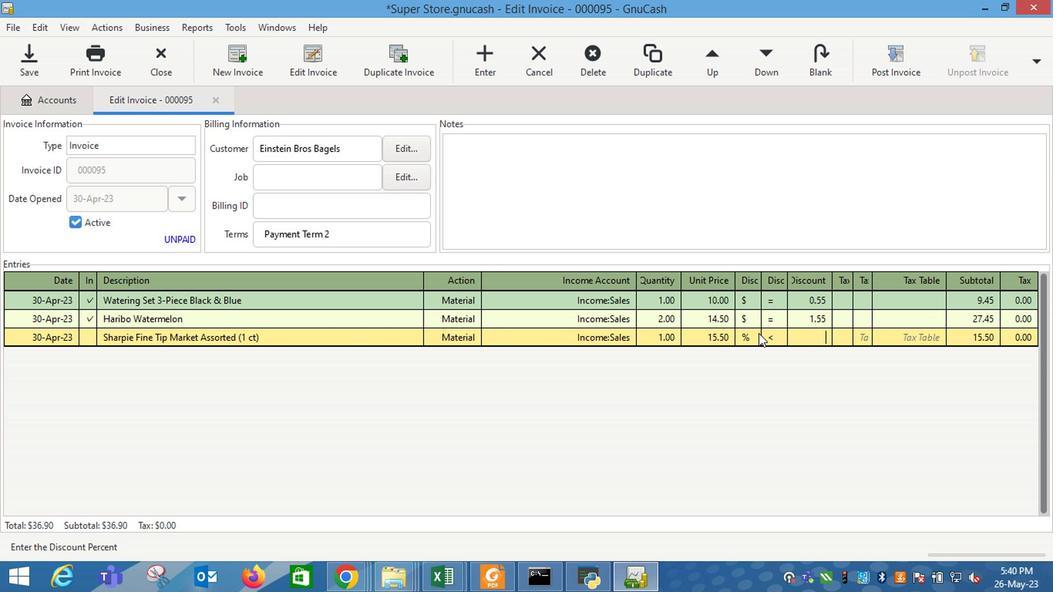 
Action: Mouse pressed left at (751, 340)
Screenshot: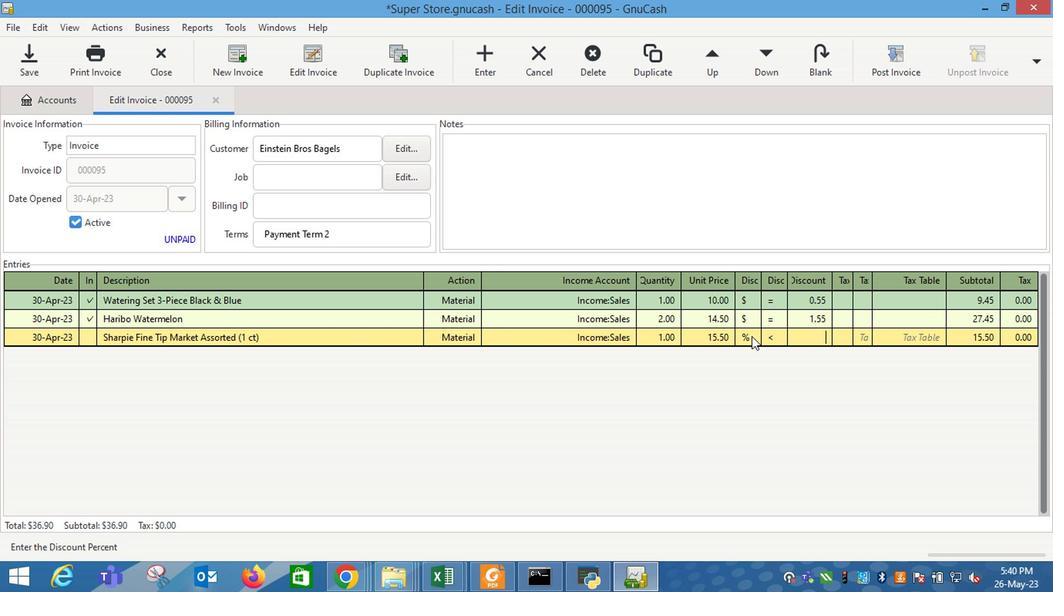 
Action: Mouse moved to (771, 340)
Screenshot: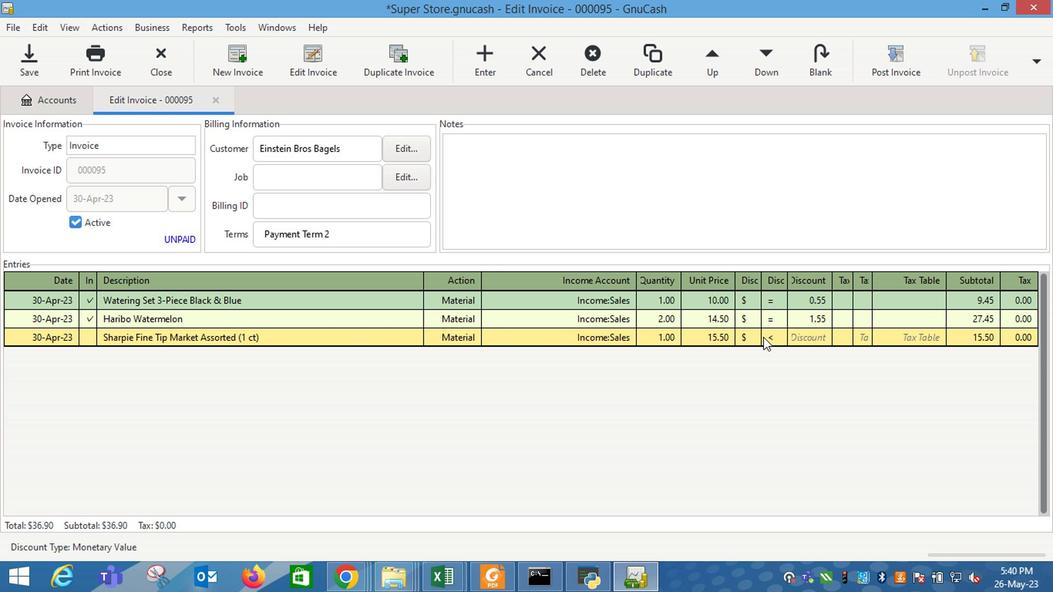 
Action: Mouse pressed left at (771, 340)
Screenshot: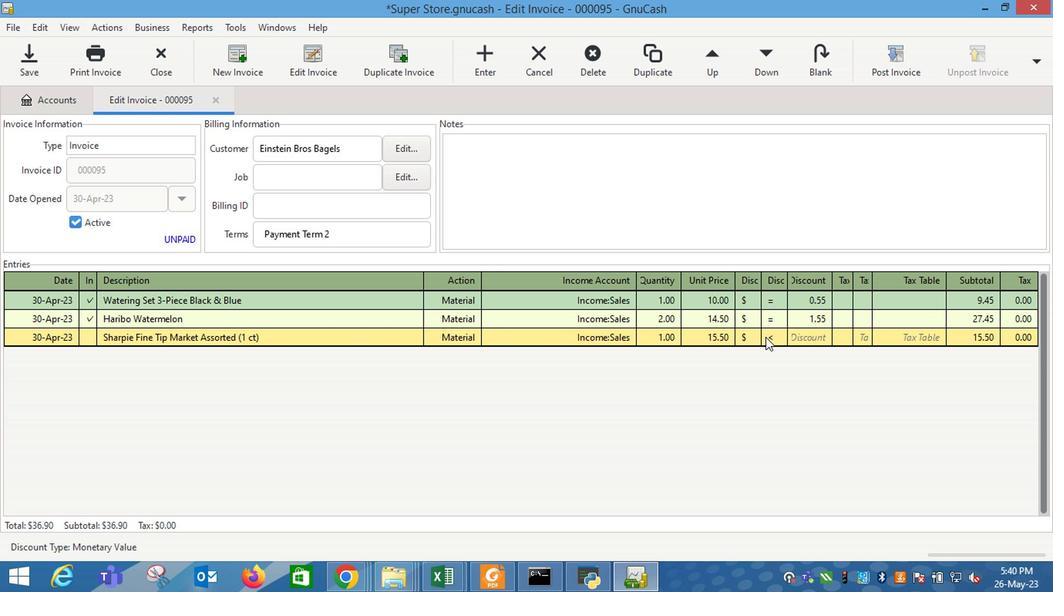 
Action: Mouse moved to (815, 340)
Screenshot: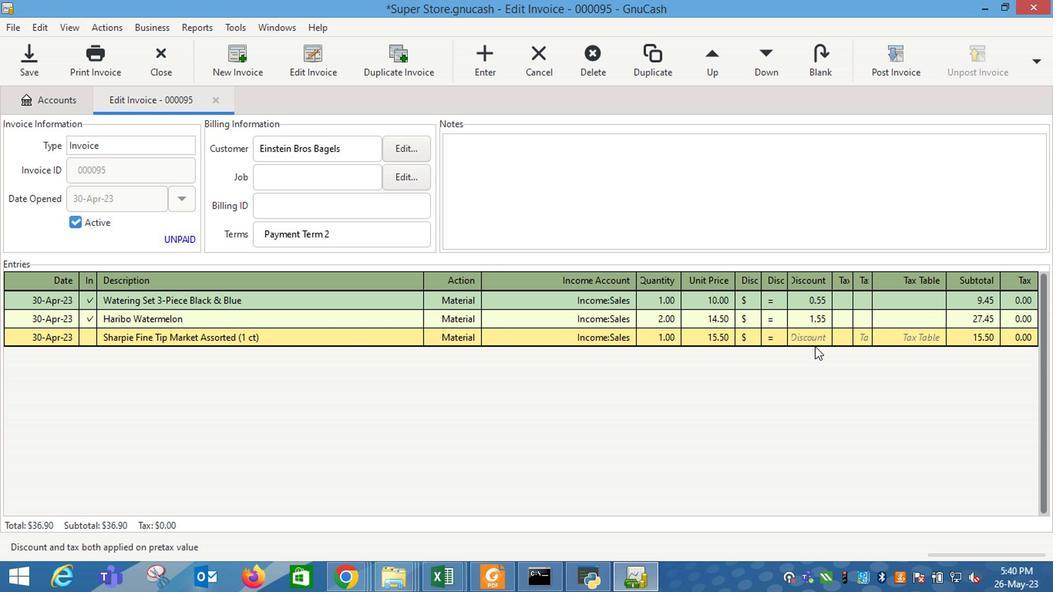 
Action: Mouse pressed left at (815, 340)
Screenshot: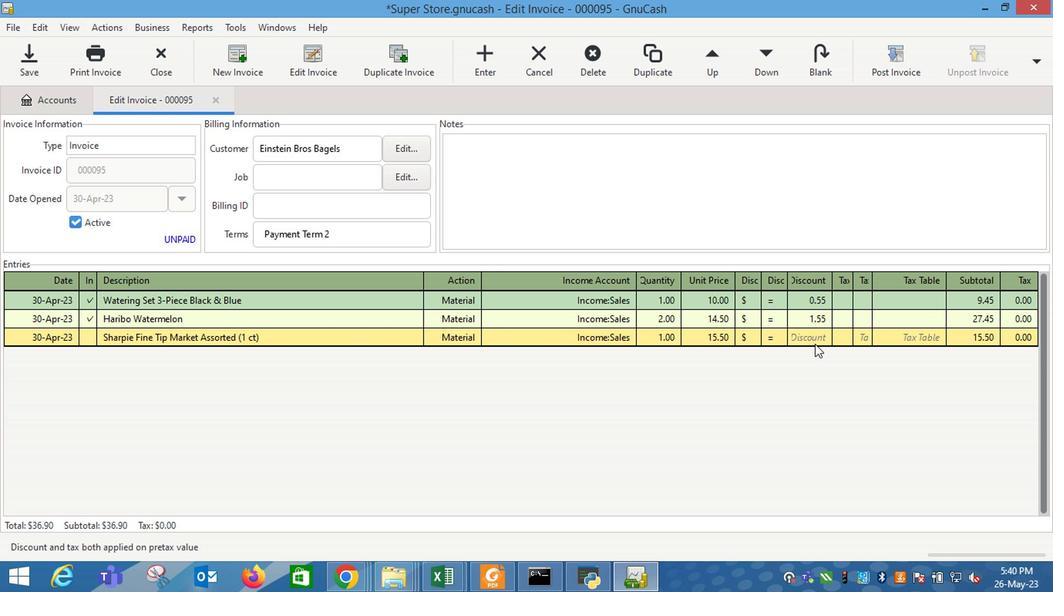 
Action: Key pressed 2.05<Key.enter>
Screenshot: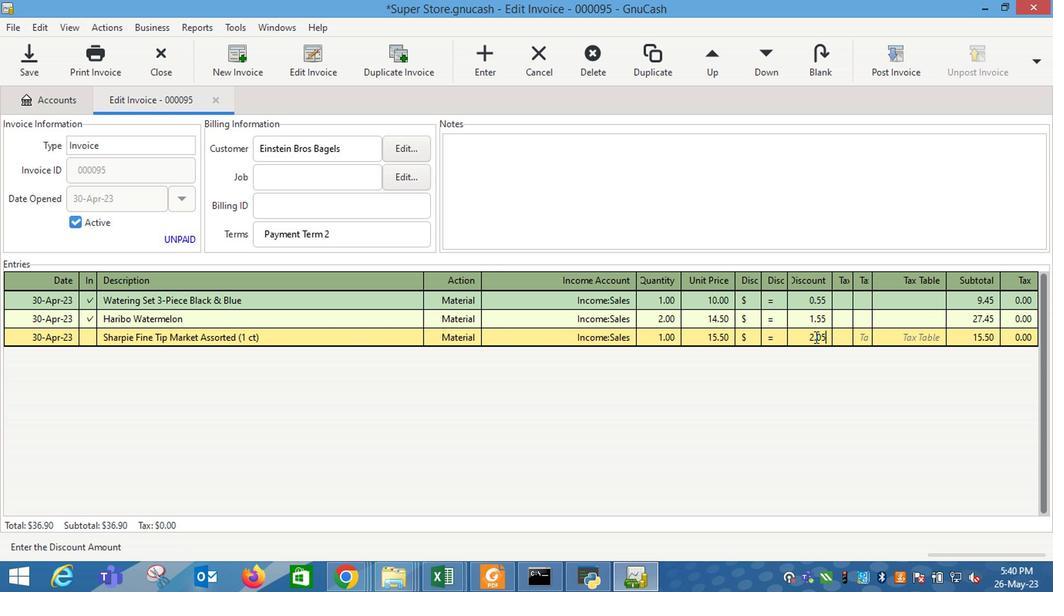 
Action: Mouse moved to (521, 155)
Screenshot: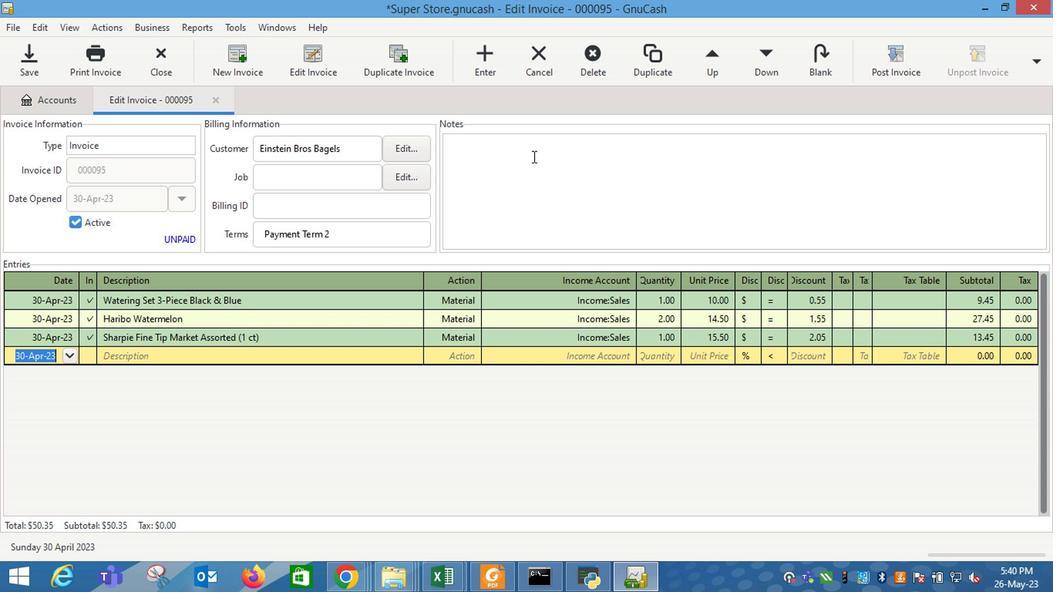 
Action: Mouse pressed left at (521, 155)
Screenshot: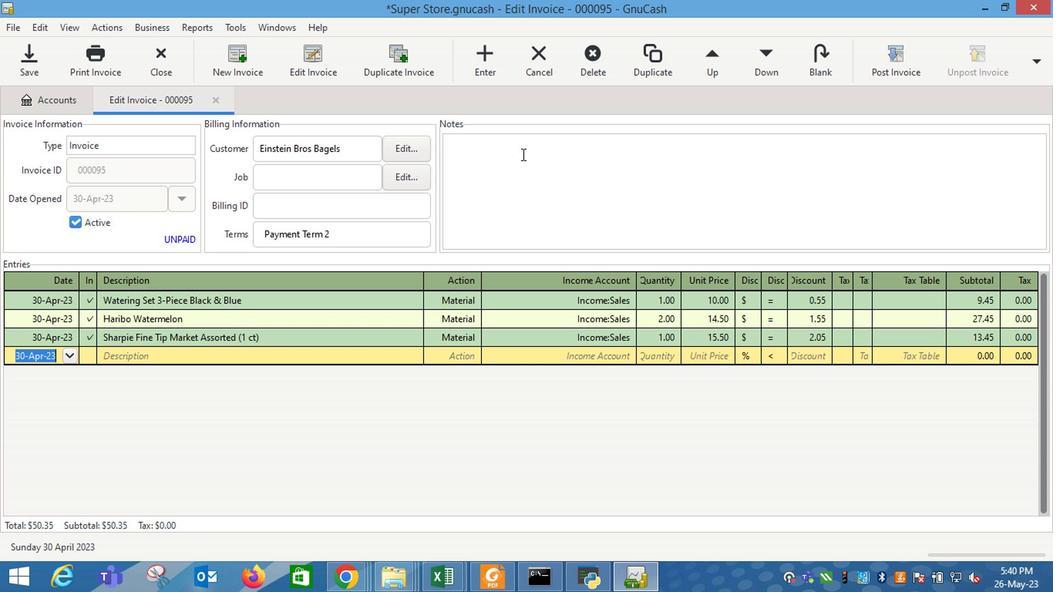 
Action: Key pressed <Key.shift_r>Looking<Key.space>forward<Key.space>to<Key.space>serving<Key.space>you<Key.space>again.
Screenshot: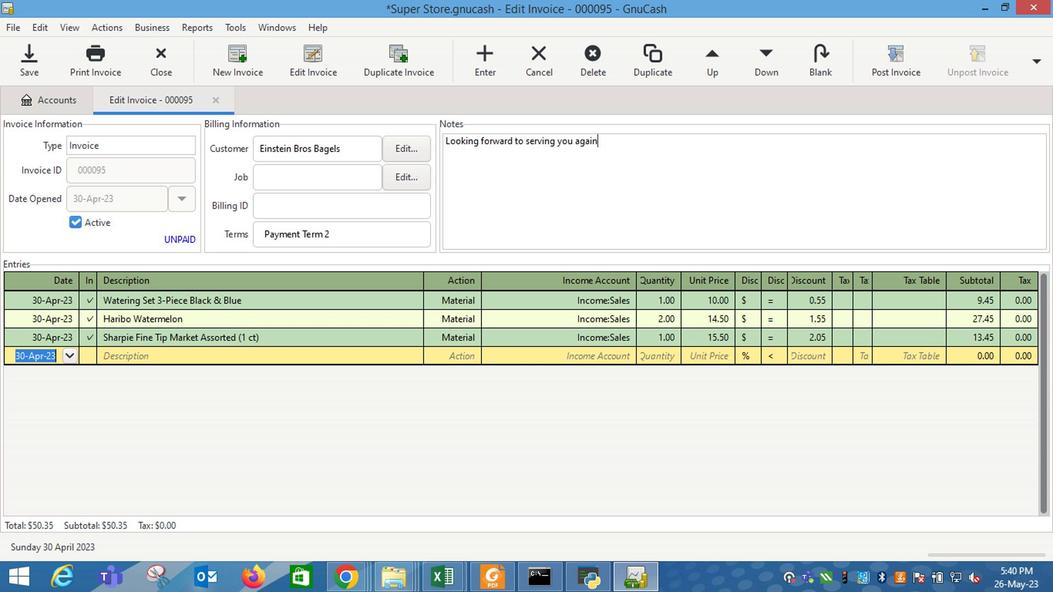 
Action: Mouse moved to (885, 62)
Screenshot: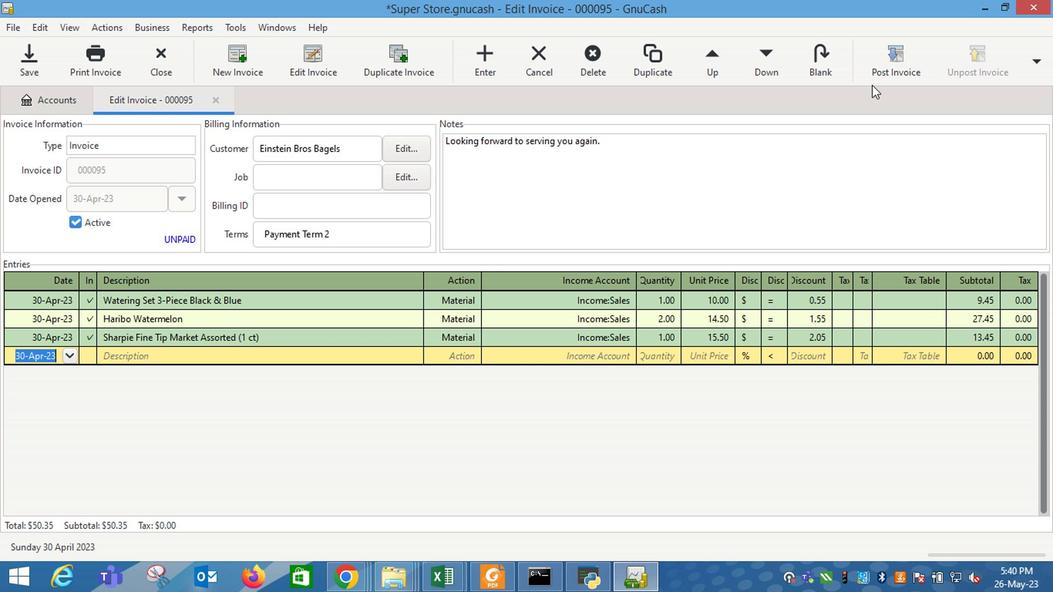
Action: Mouse pressed left at (885, 62)
Screenshot: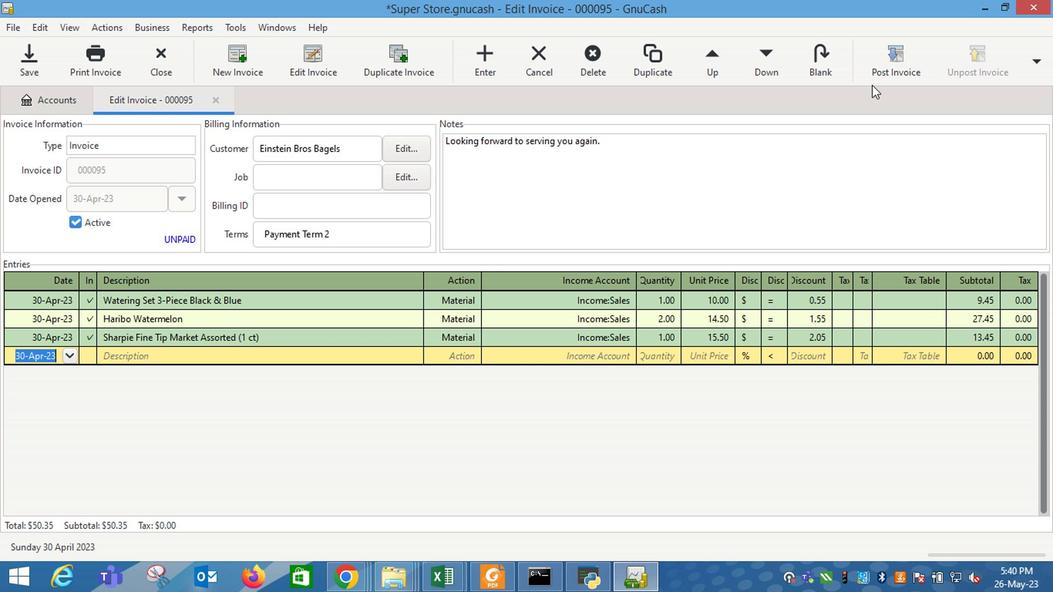 
Action: Mouse moved to (659, 259)
Screenshot: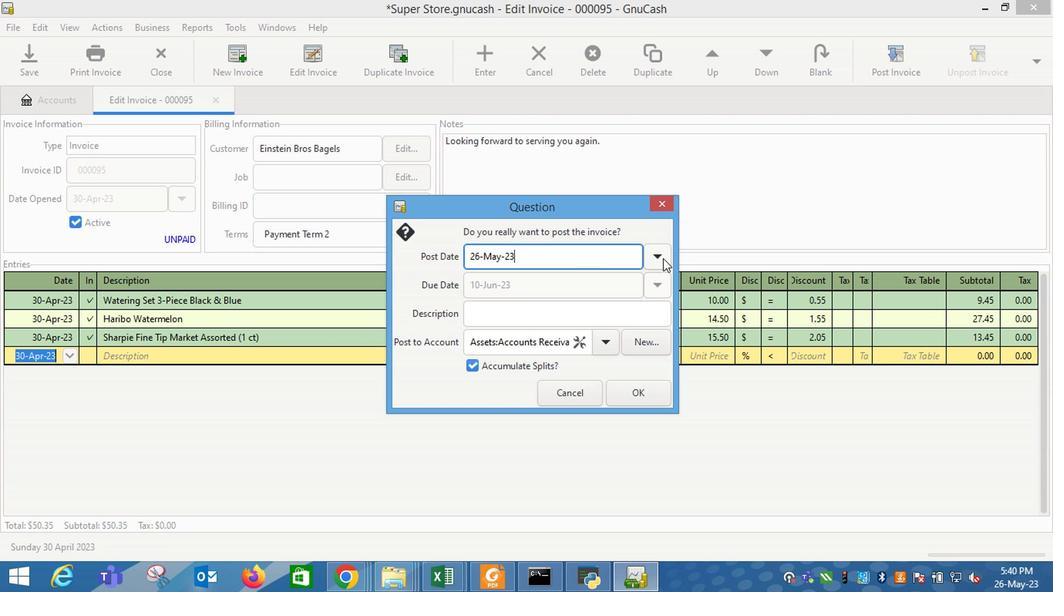 
Action: Mouse pressed left at (659, 259)
Screenshot: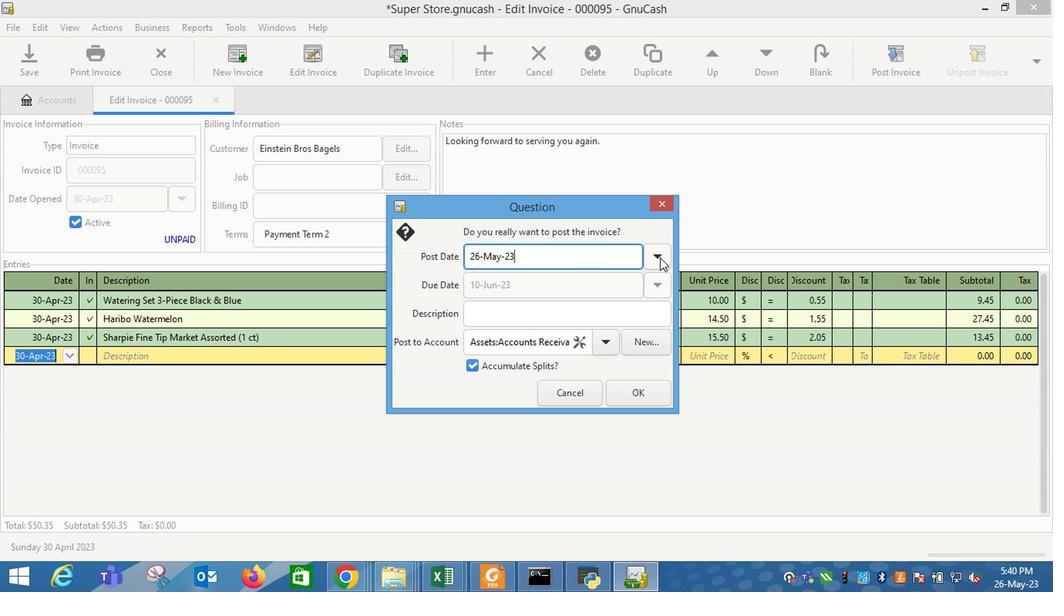 
Action: Mouse moved to (540, 283)
Screenshot: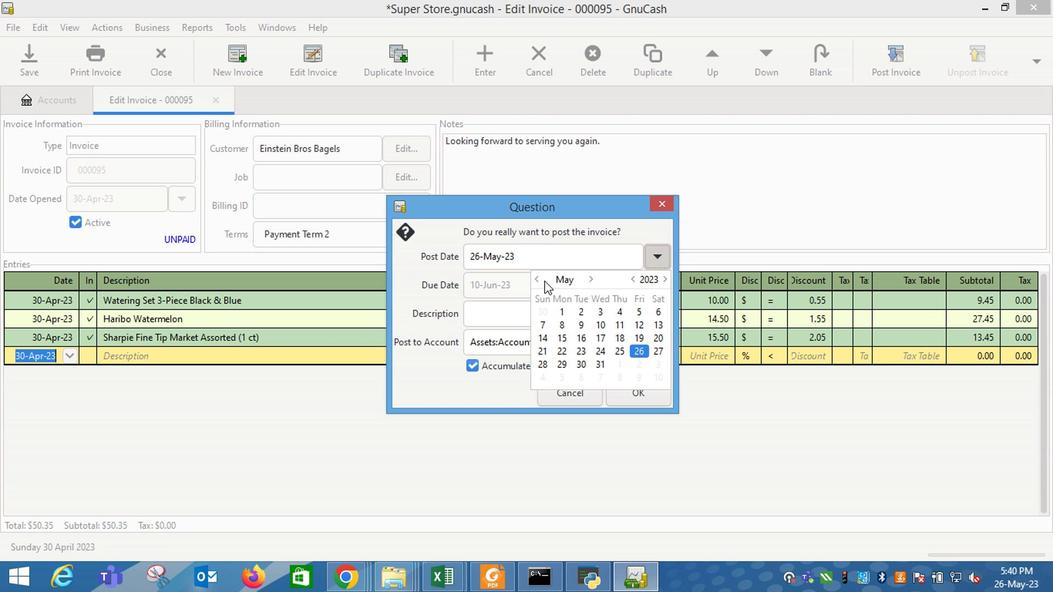 
Action: Mouse pressed left at (540, 283)
Screenshot: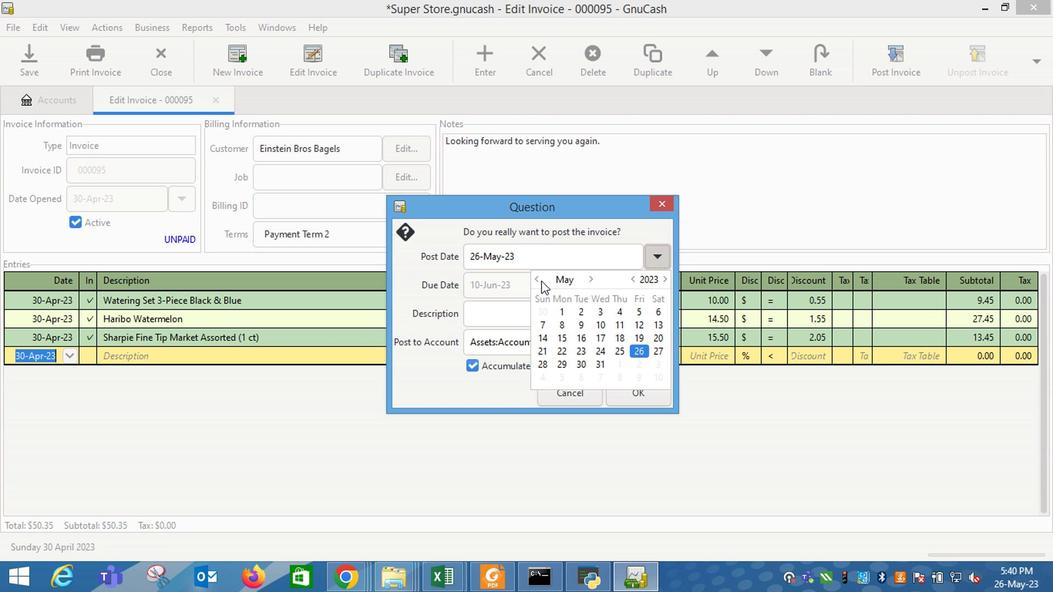 
Action: Mouse moved to (658, 263)
Screenshot: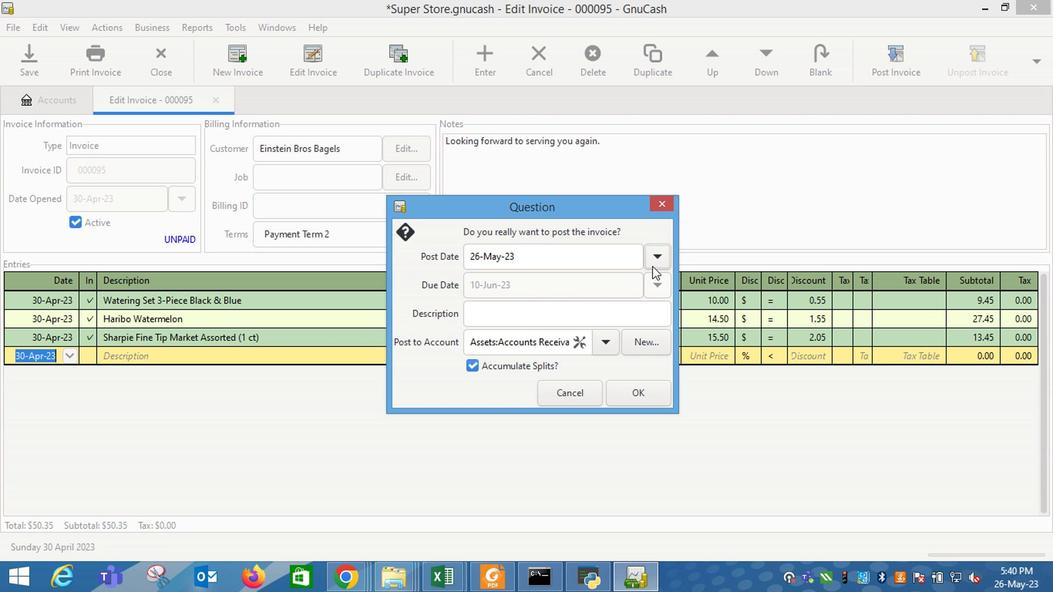 
Action: Mouse pressed left at (658, 263)
Screenshot: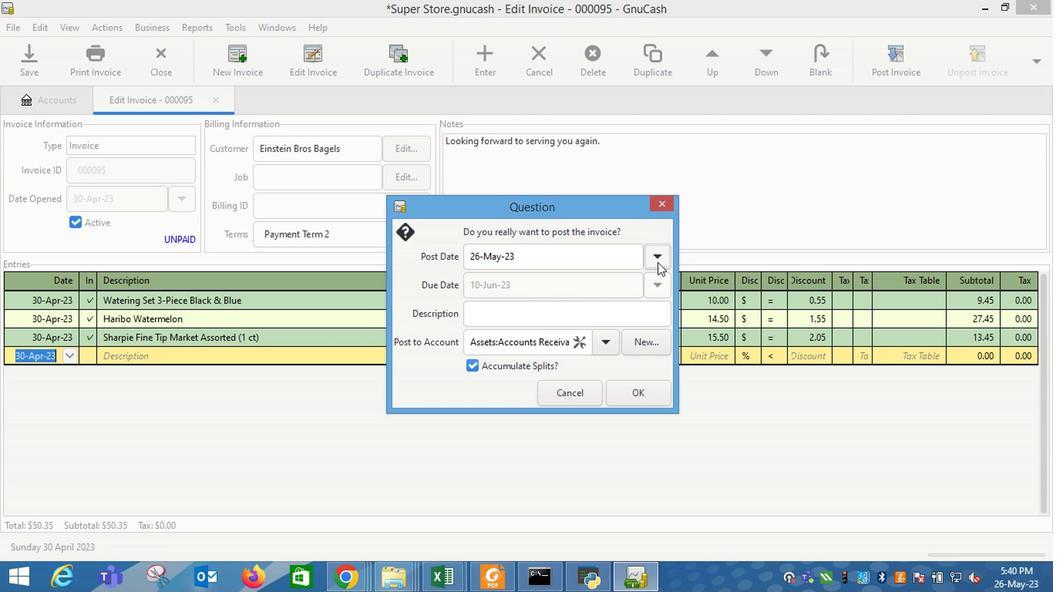 
Action: Mouse moved to (539, 285)
Screenshot: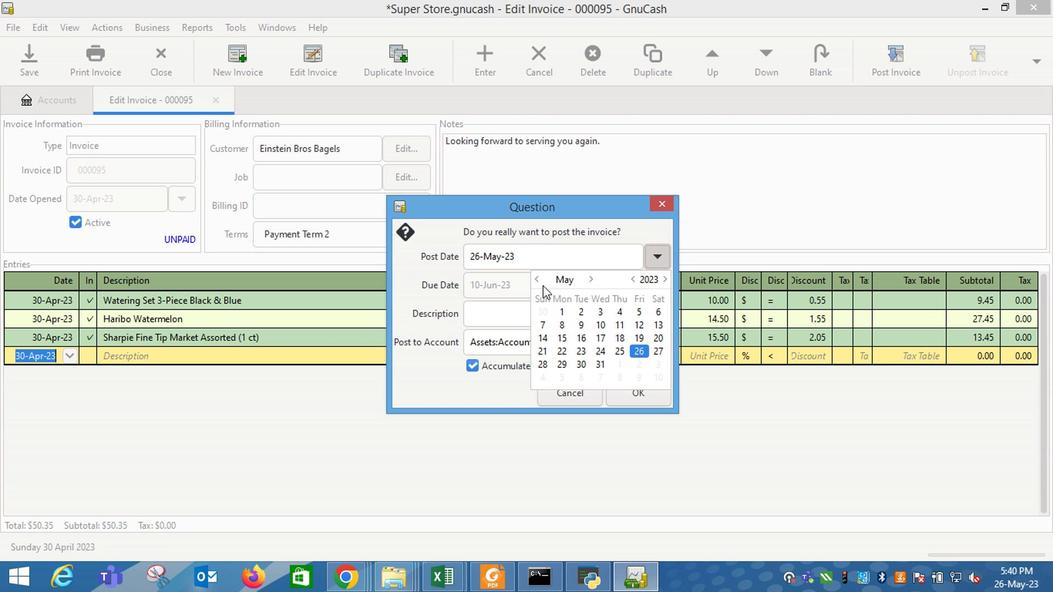 
Action: Mouse pressed left at (539, 285)
Screenshot: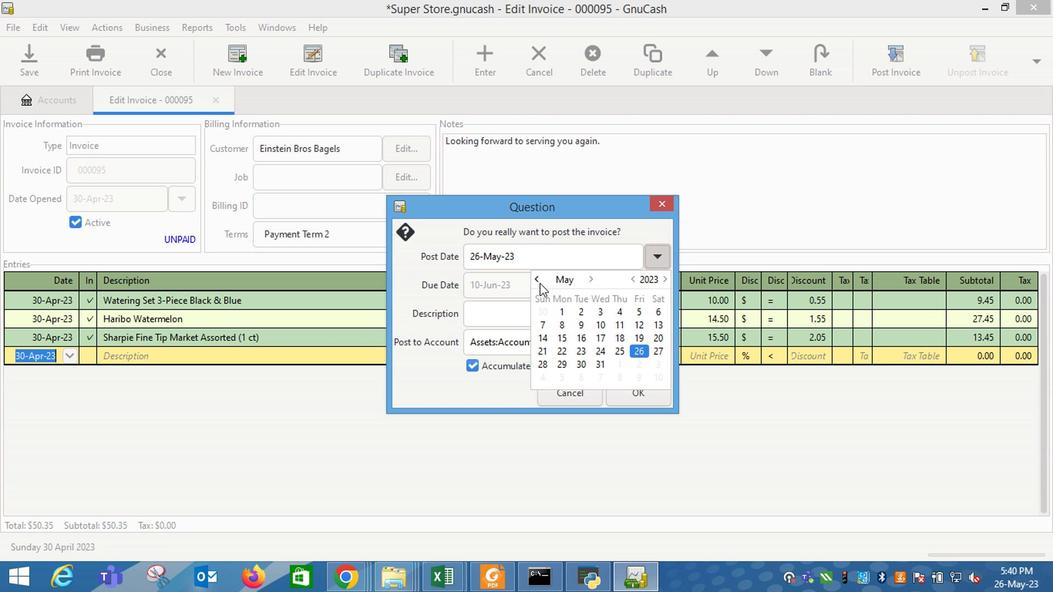 
Action: Mouse moved to (541, 377)
Screenshot: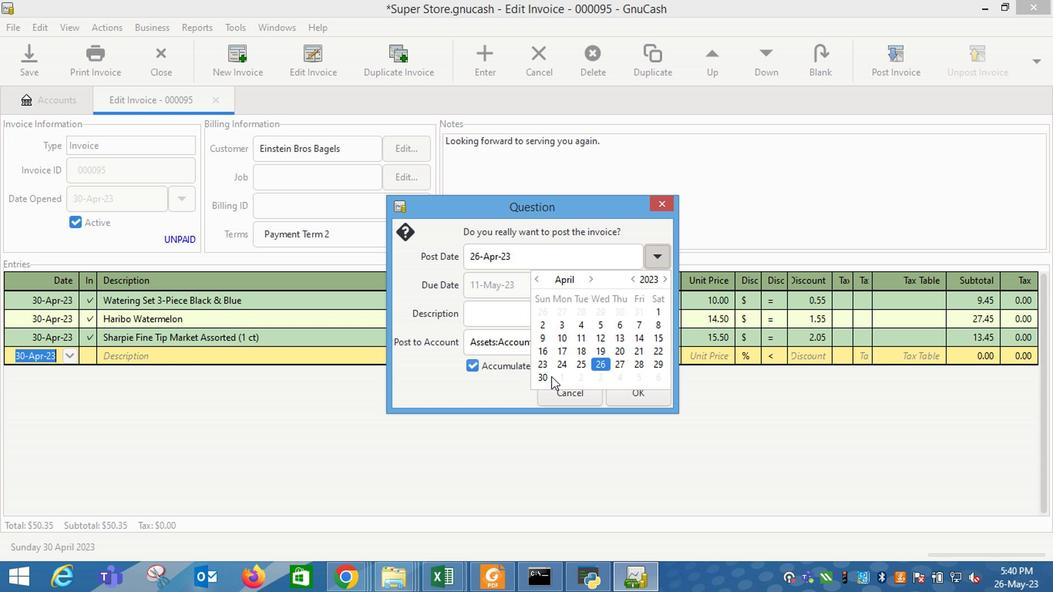 
Action: Mouse pressed left at (541, 377)
Screenshot: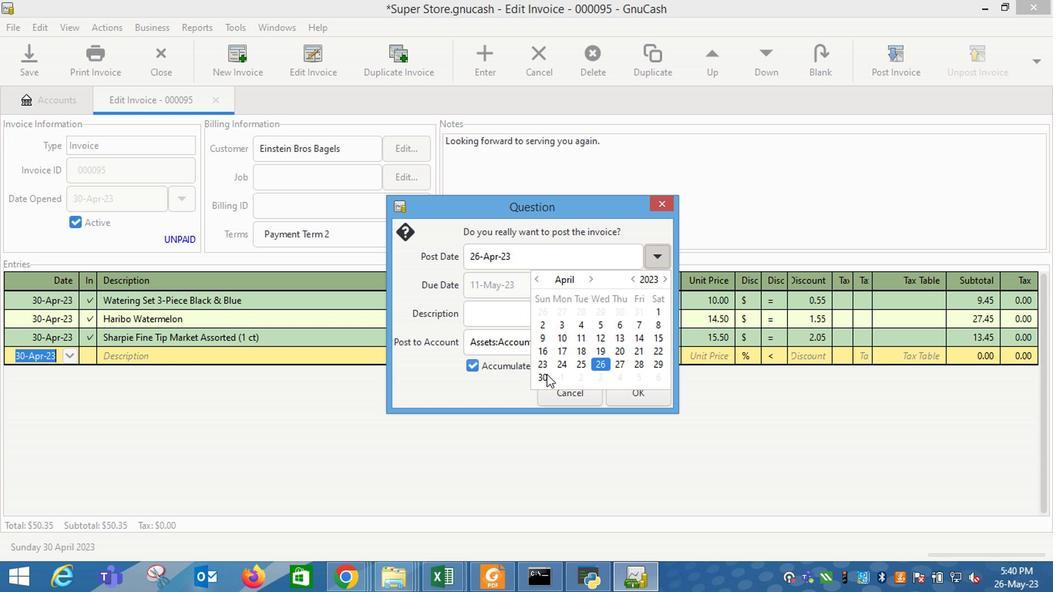
Action: Mouse moved to (494, 326)
Screenshot: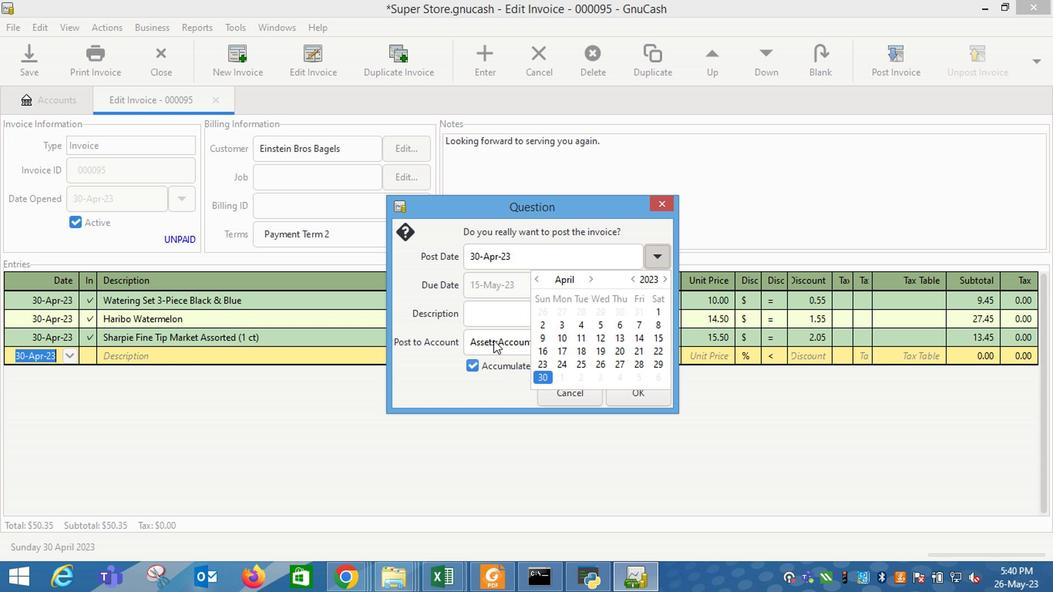 
Action: Mouse pressed left at (494, 326)
Screenshot: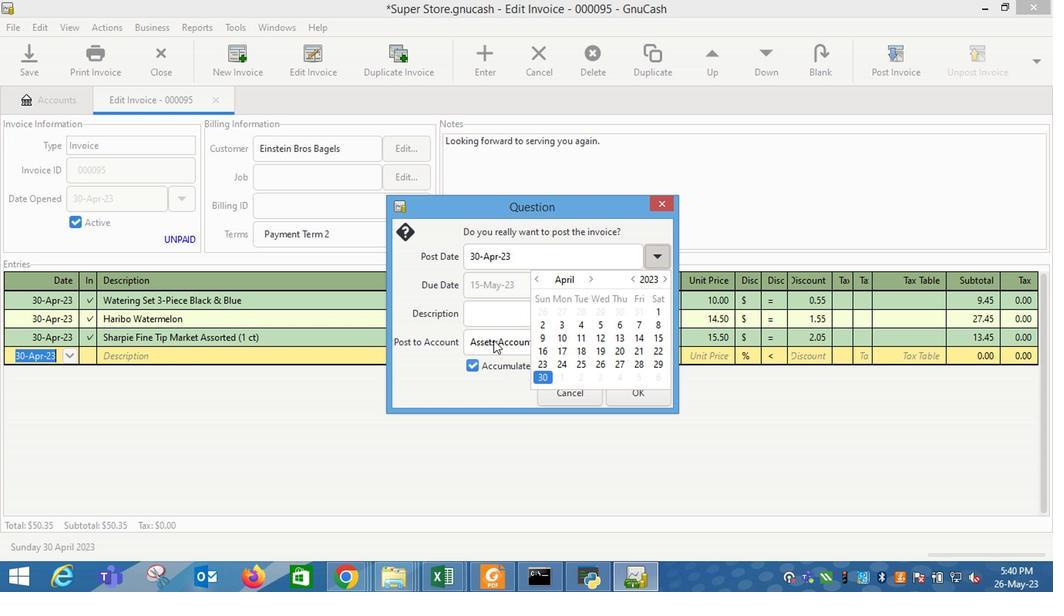 
Action: Mouse moved to (642, 402)
Screenshot: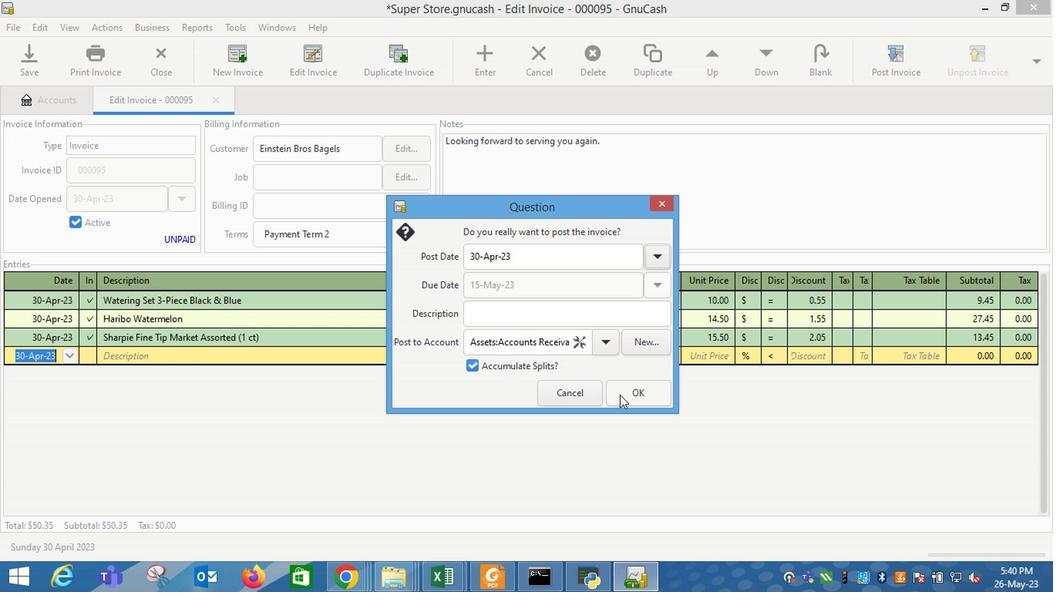 
Action: Mouse pressed left at (642, 402)
Screenshot: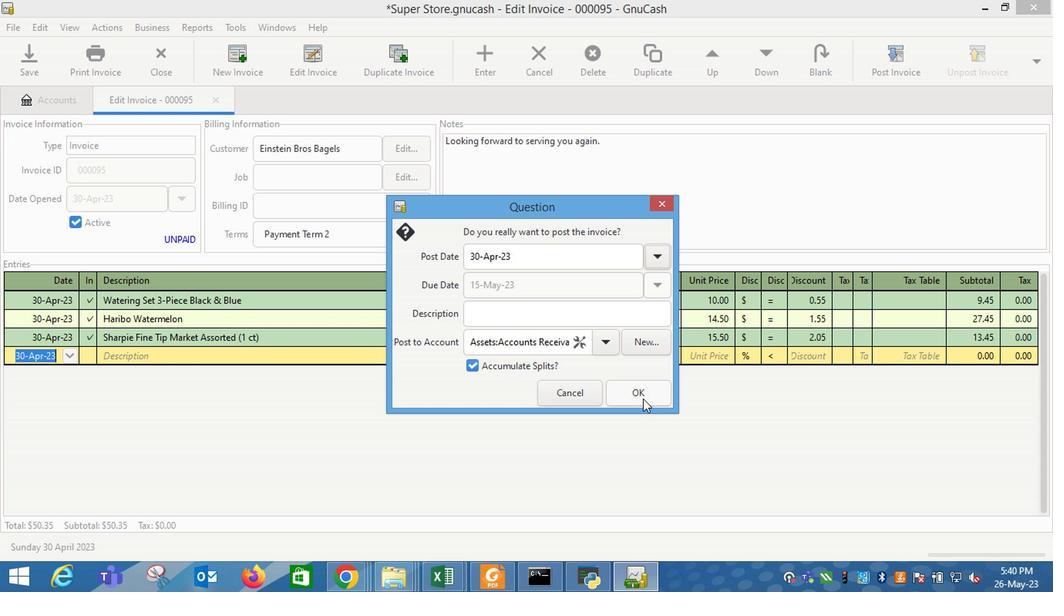 
Action: Mouse moved to (1000, 59)
Screenshot: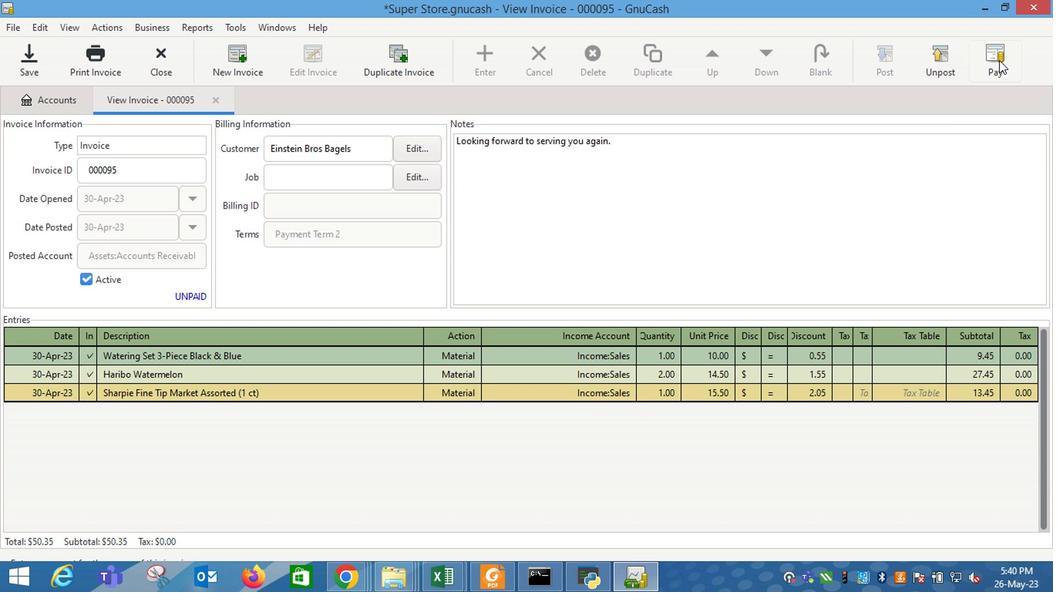 
Action: Mouse pressed left at (1000, 59)
Screenshot: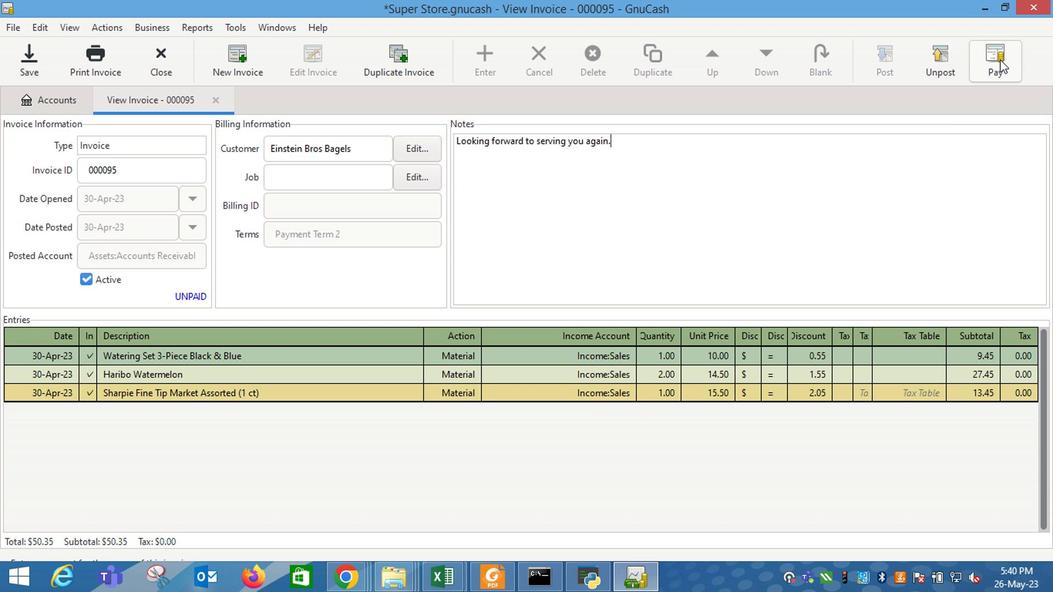 
Action: Mouse moved to (472, 301)
Screenshot: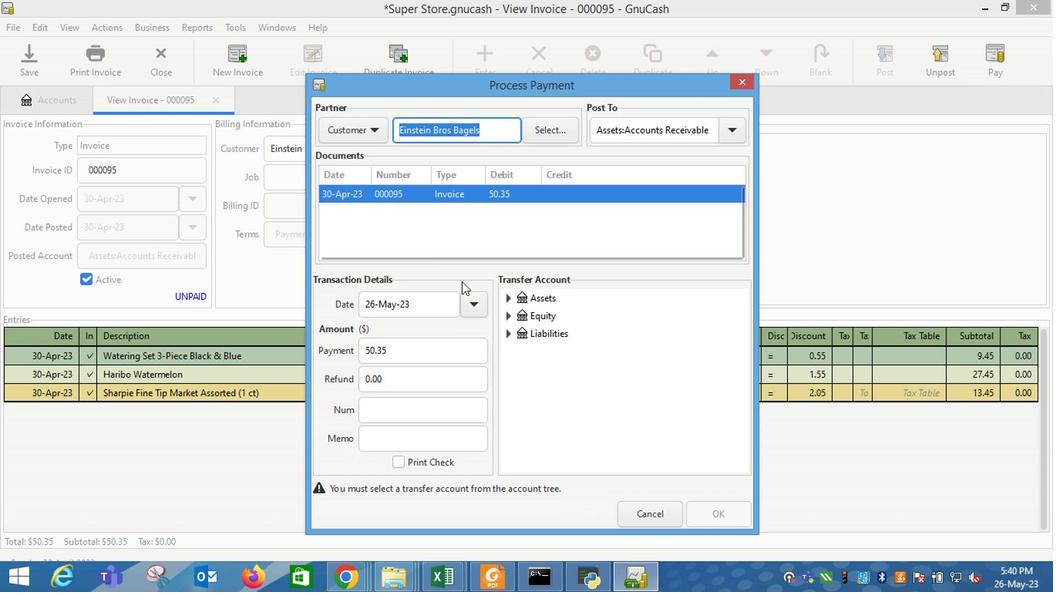 
Action: Mouse pressed left at (472, 301)
Screenshot: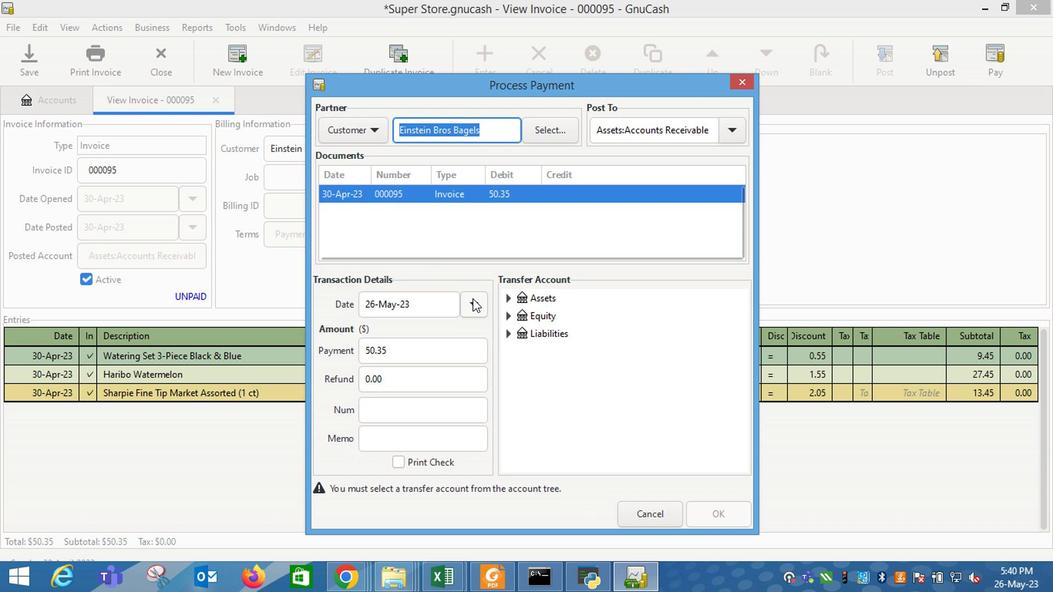 
Action: Mouse moved to (381, 391)
Screenshot: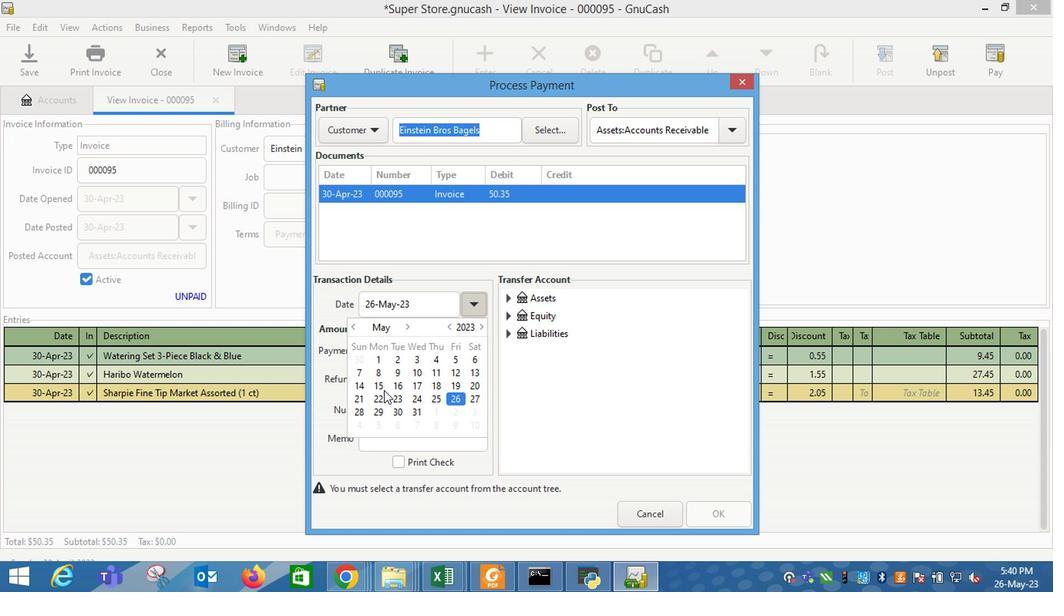 
Action: Mouse pressed left at (381, 391)
Screenshot: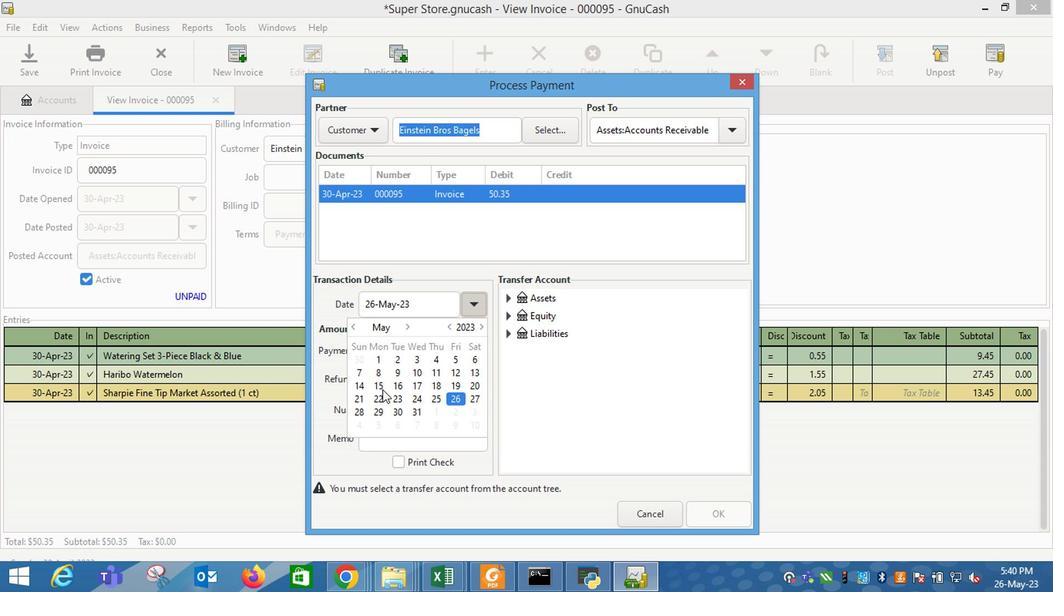 
Action: Mouse moved to (557, 401)
Screenshot: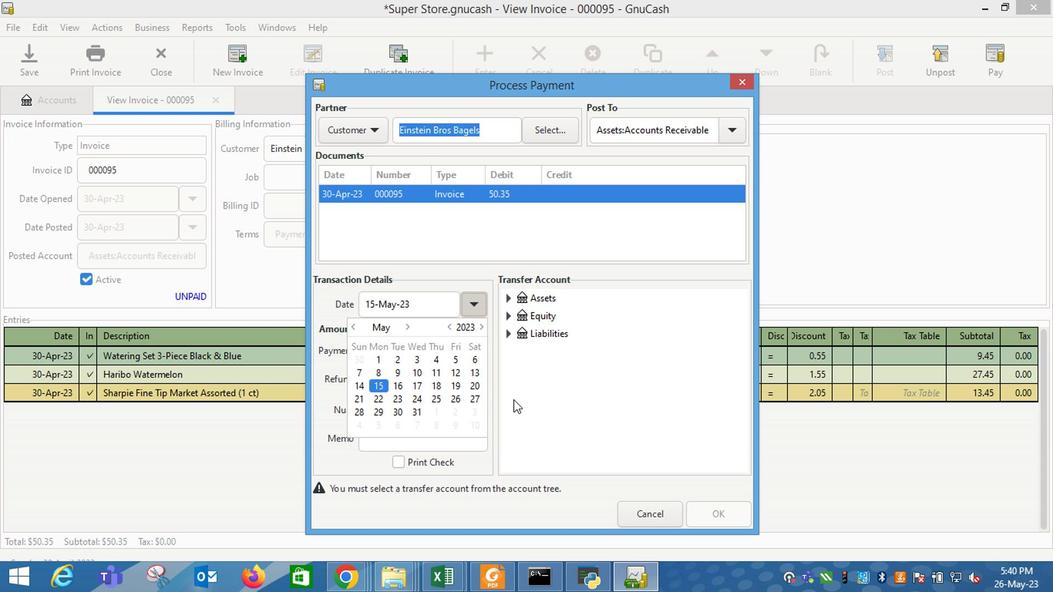 
Action: Mouse pressed left at (557, 401)
Screenshot: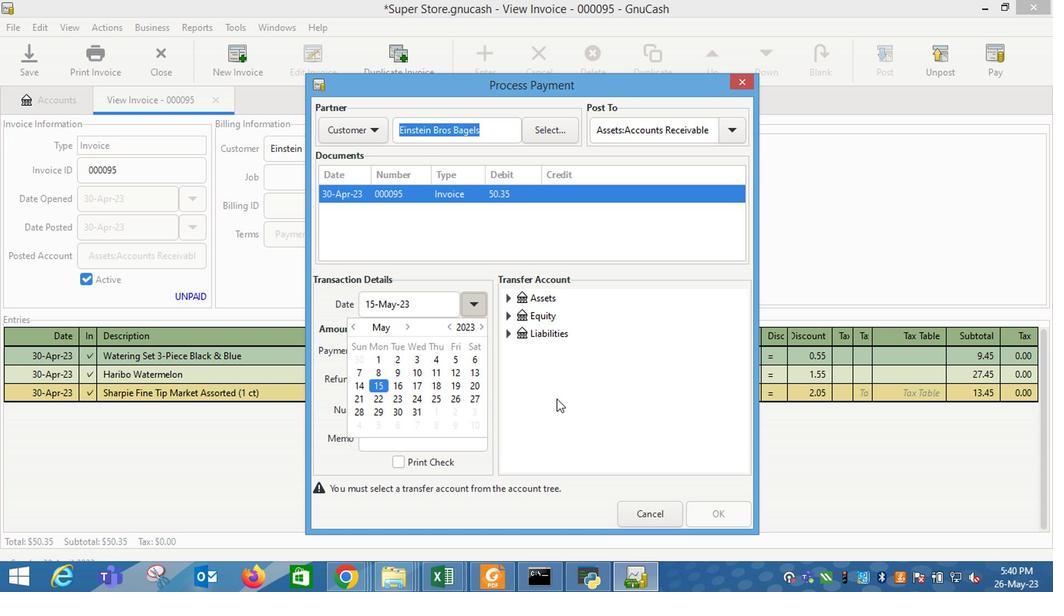 
Action: Mouse moved to (508, 300)
Screenshot: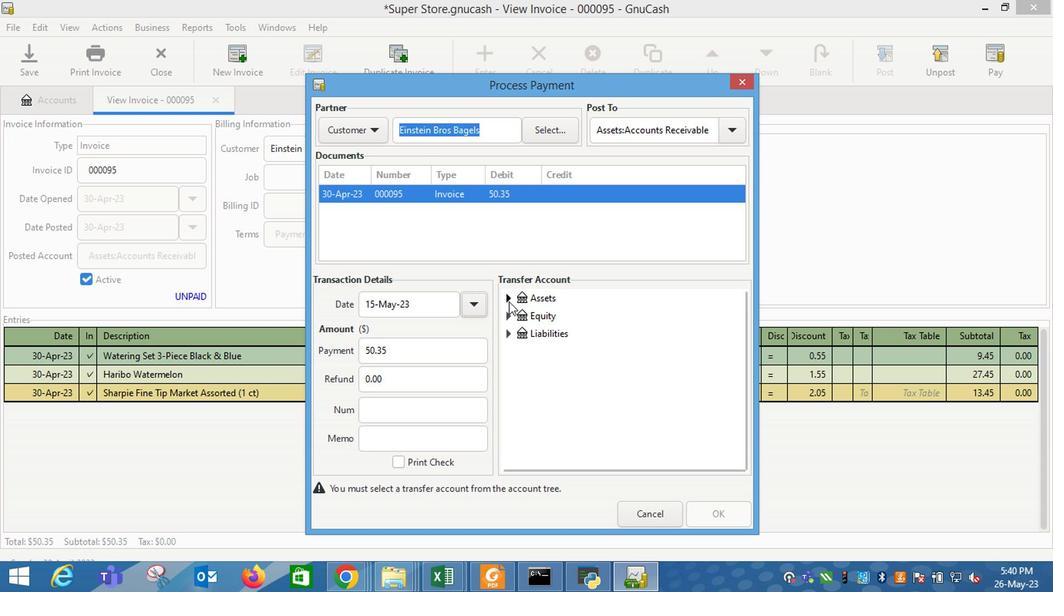 
Action: Mouse pressed left at (508, 300)
Screenshot: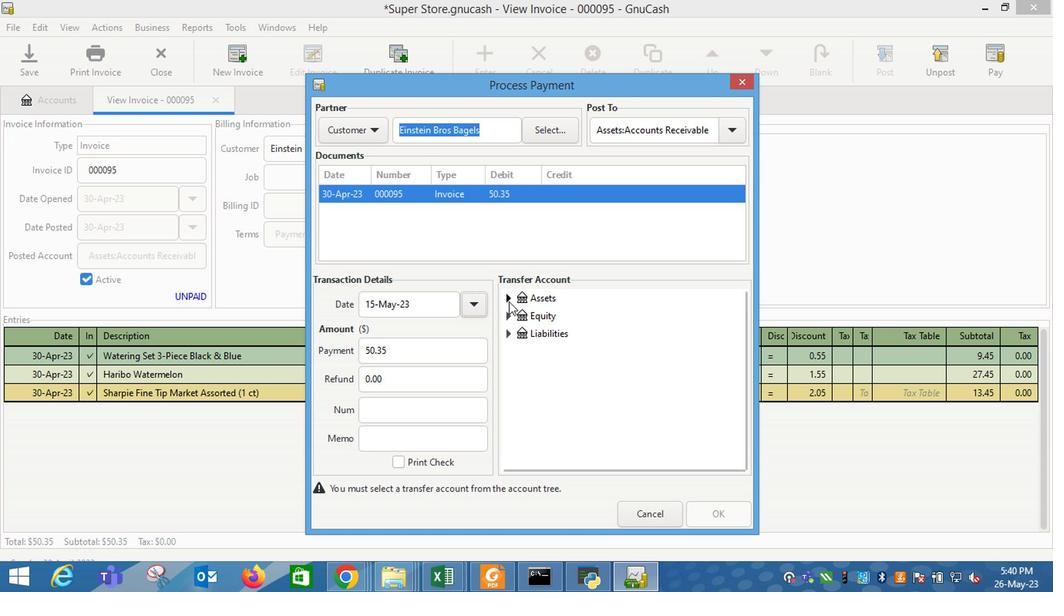 
Action: Mouse moved to (521, 314)
Screenshot: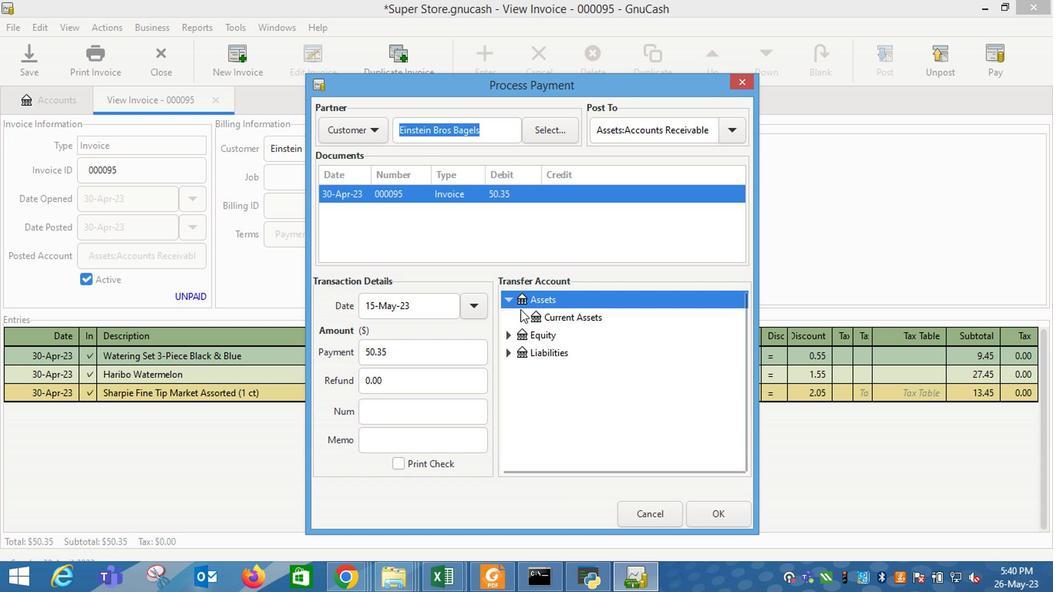 
Action: Mouse pressed left at (521, 314)
Screenshot: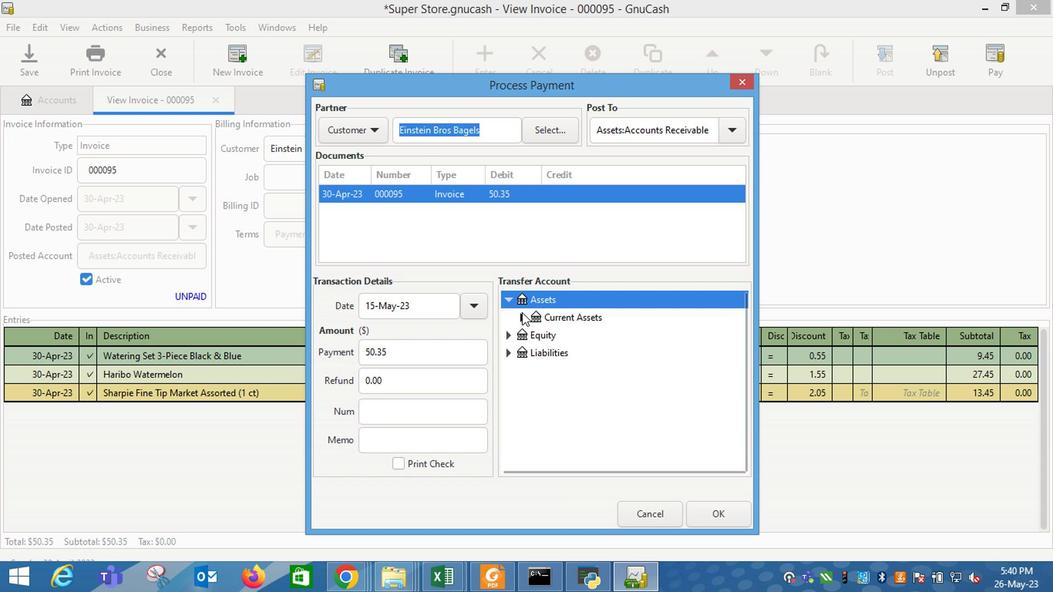 
Action: Mouse moved to (552, 334)
Screenshot: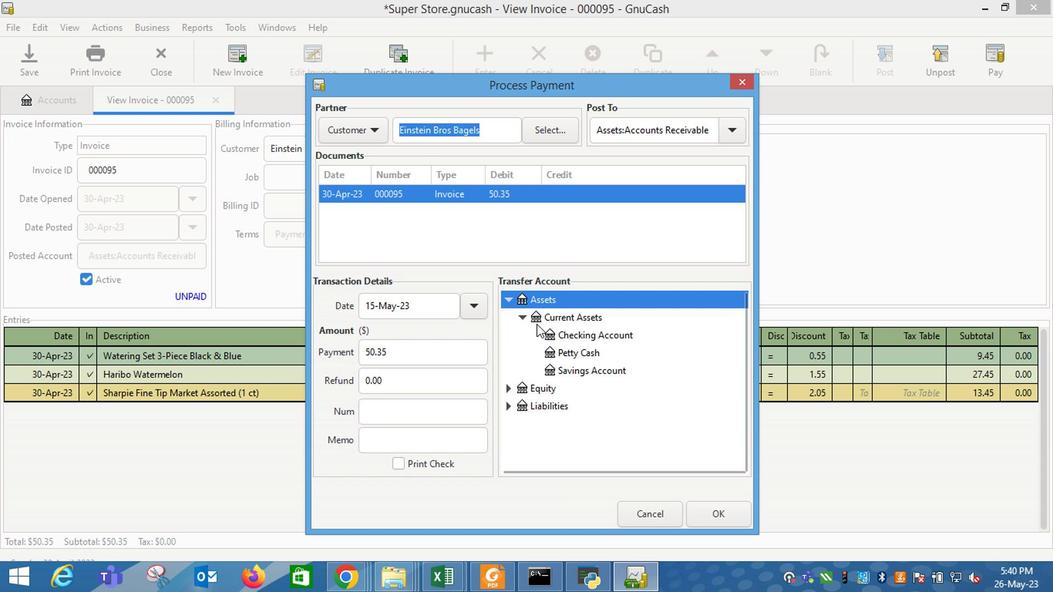 
Action: Mouse pressed left at (552, 334)
Screenshot: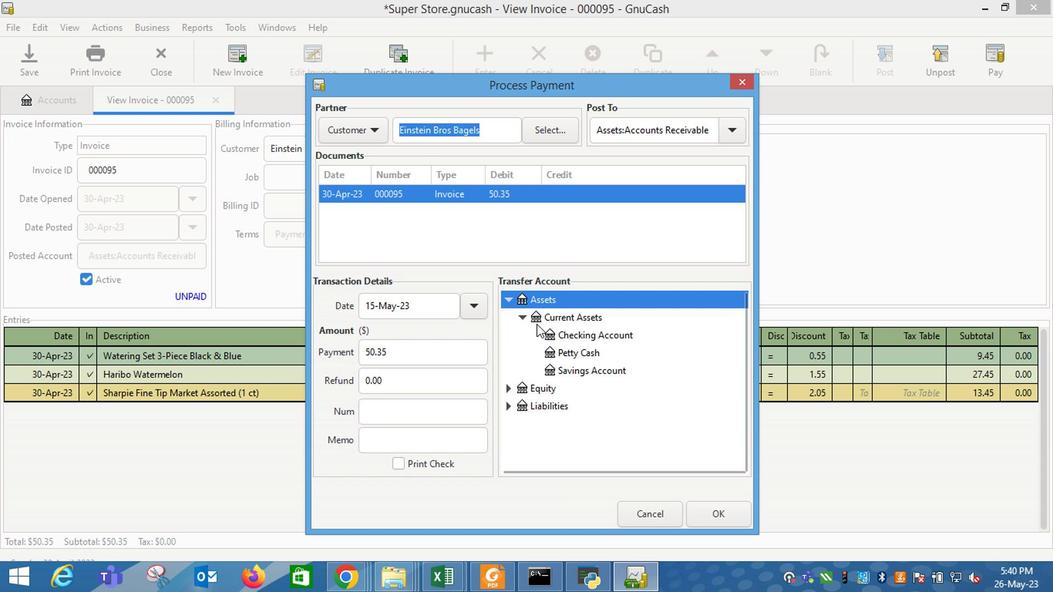 
Action: Mouse moved to (706, 513)
Screenshot: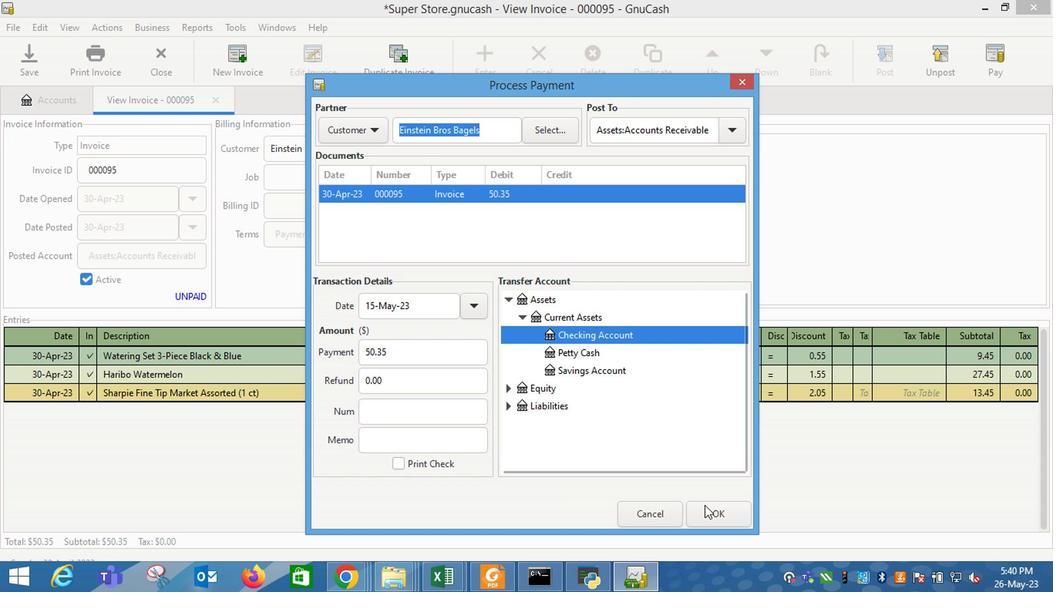 
Action: Mouse pressed left at (706, 513)
Screenshot: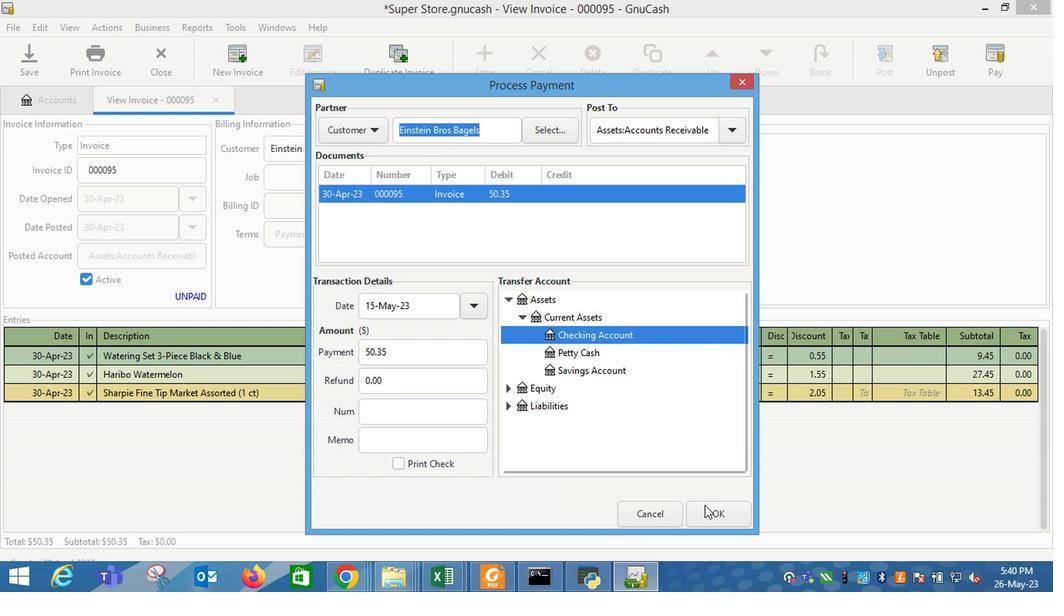 
Action: Mouse moved to (89, 50)
Screenshot: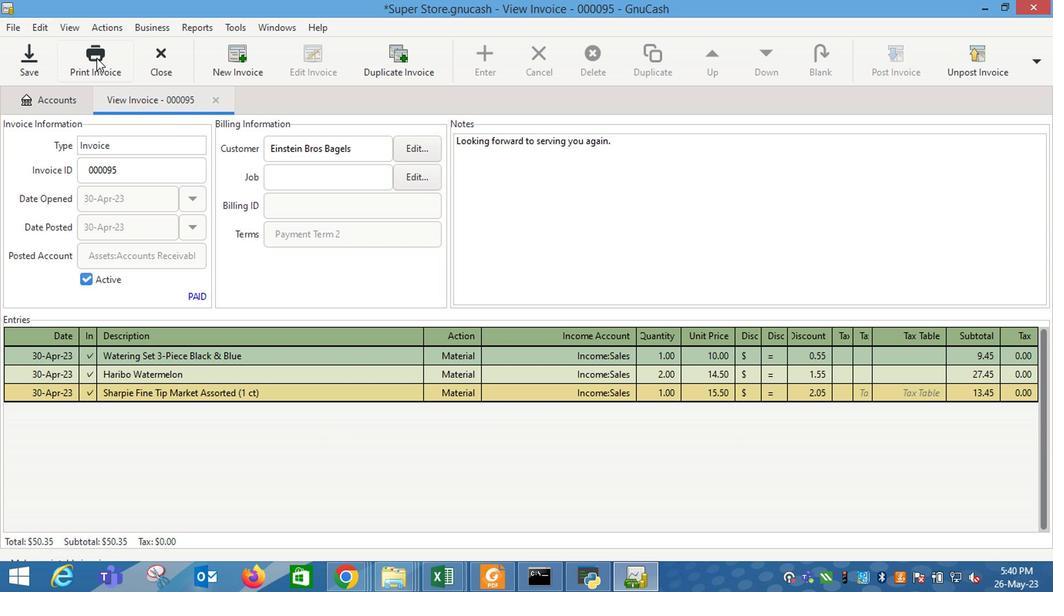 
Action: Mouse pressed left at (89, 50)
Screenshot: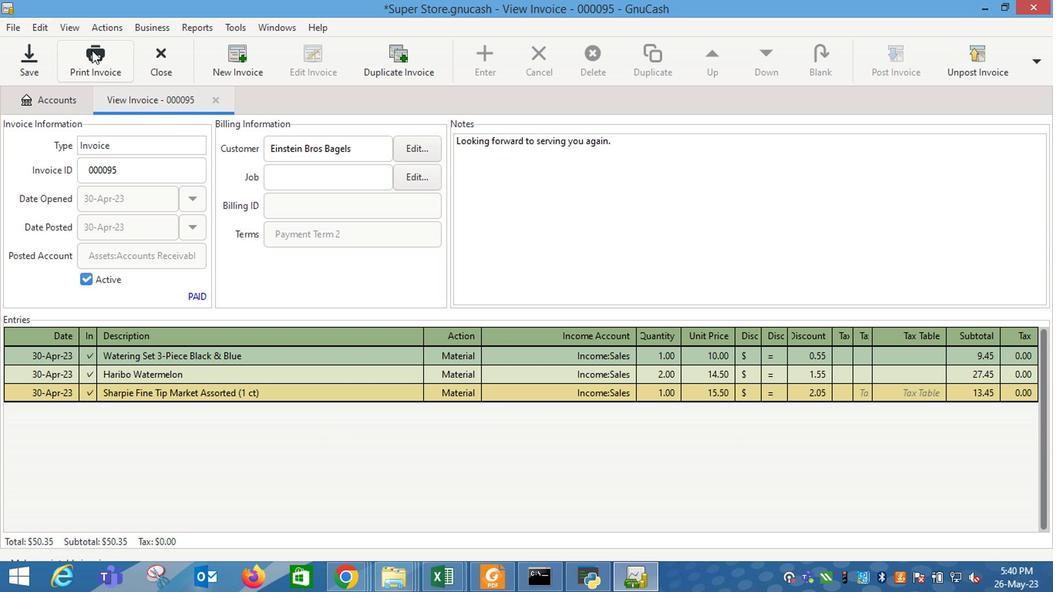 
Action: Mouse moved to (381, 50)
Screenshot: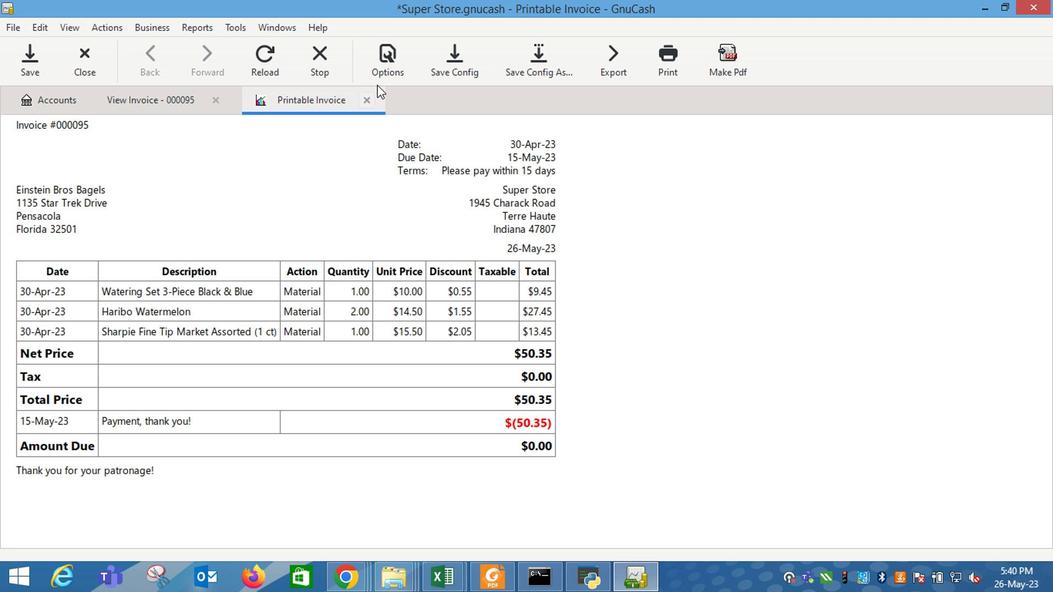 
Action: Mouse pressed left at (381, 50)
Screenshot: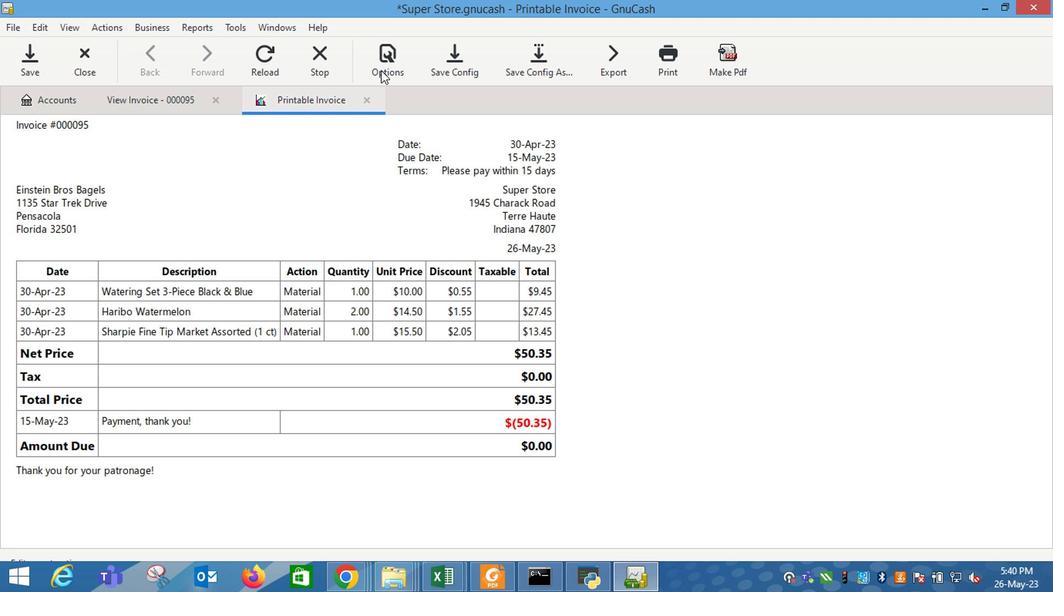 
Action: Mouse moved to (306, 149)
Screenshot: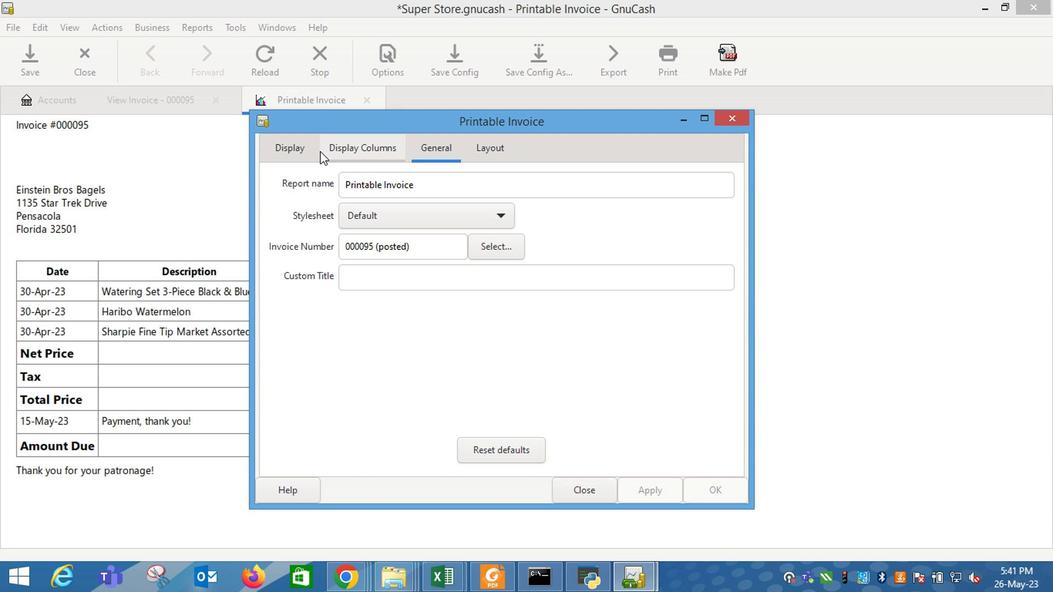 
Action: Mouse pressed left at (306, 149)
Screenshot: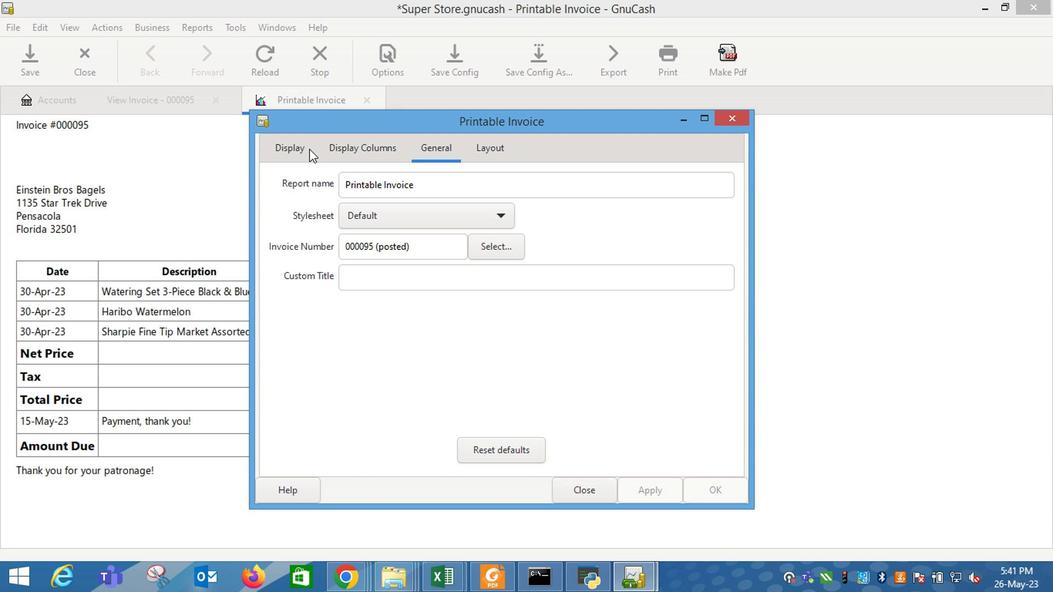 
Action: Mouse moved to (398, 329)
Screenshot: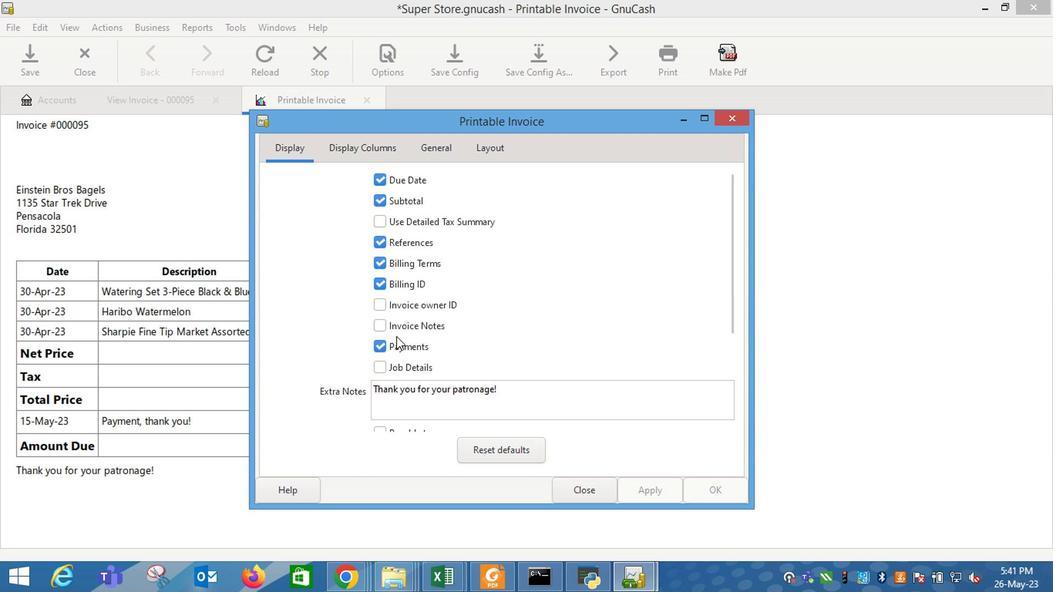 
Action: Mouse pressed left at (398, 329)
Screenshot: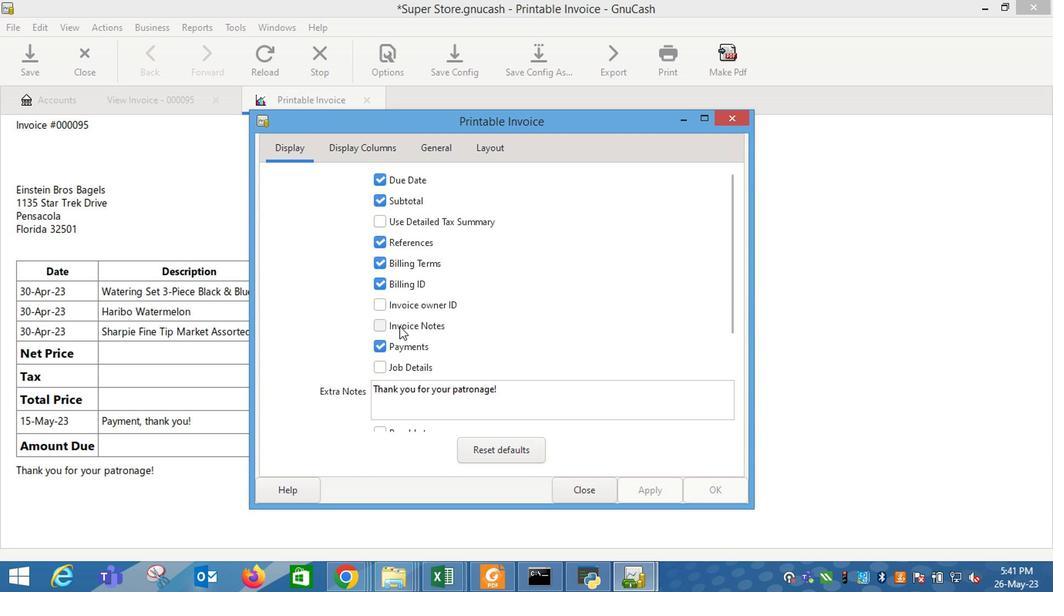 
Action: Mouse moved to (623, 493)
Screenshot: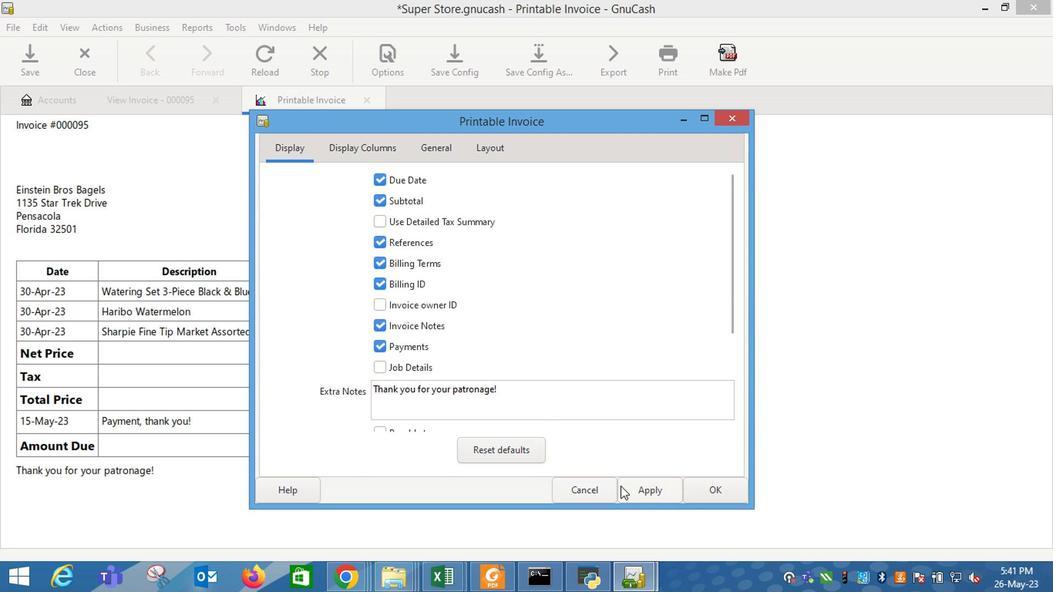 
Action: Mouse pressed left at (623, 493)
Screenshot: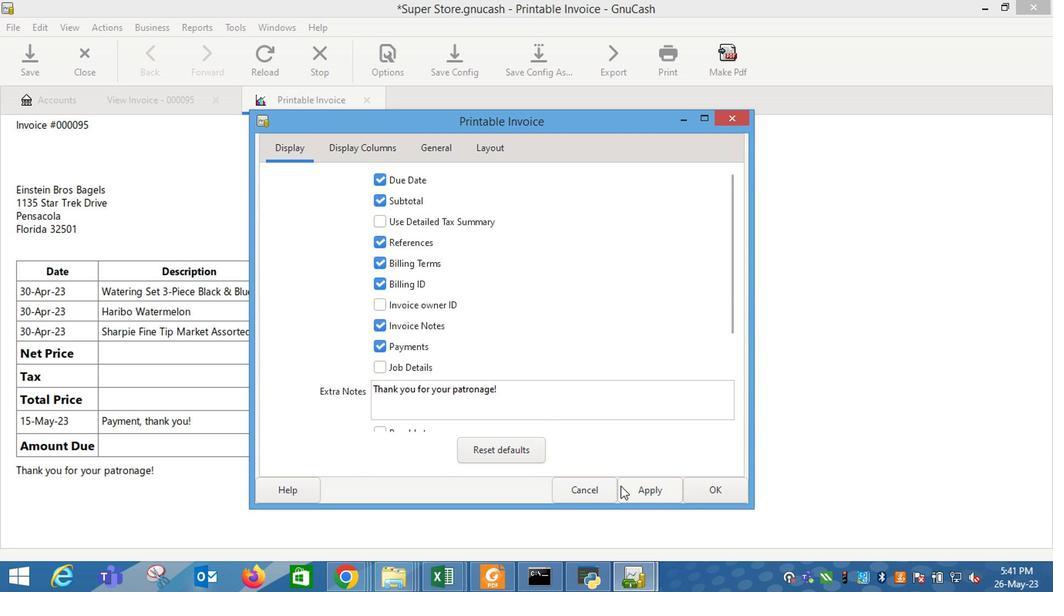 
Action: Mouse moved to (576, 496)
Screenshot: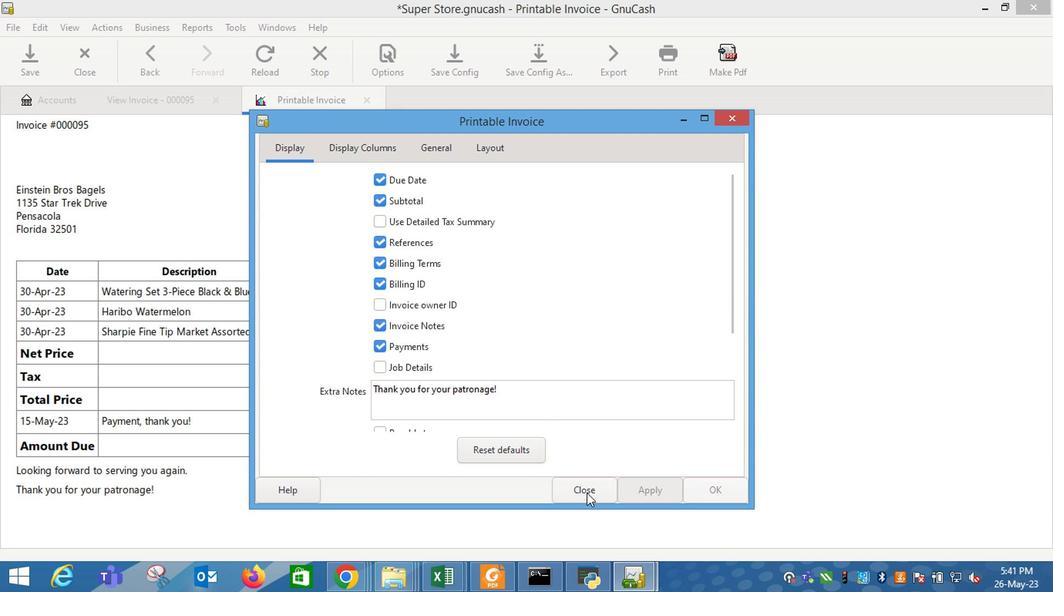 
Action: Mouse pressed left at (576, 496)
Screenshot: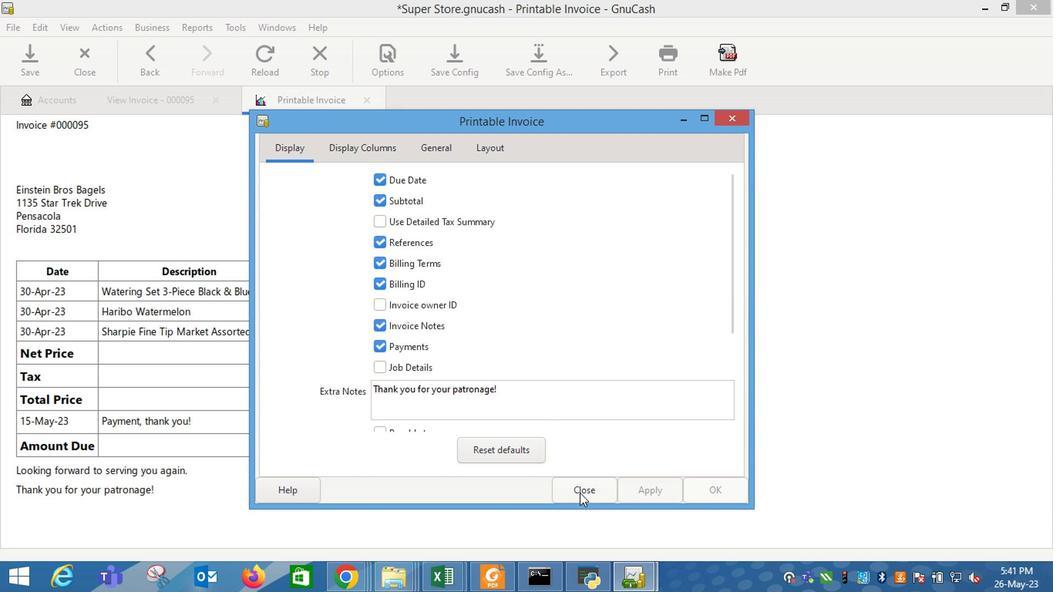 
Action: Mouse moved to (519, 477)
Screenshot: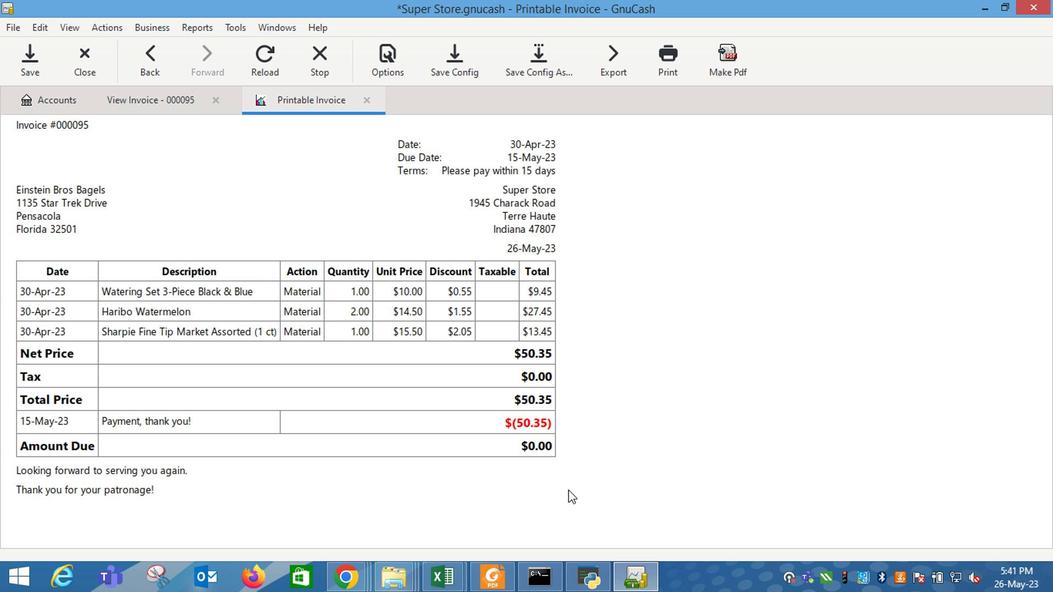 
